 Task: Create a due date automation trigger when advanced on, 2 working days after a card is due add dates starting tomorrow at 11:00 AM.
Action: Mouse moved to (986, 328)
Screenshot: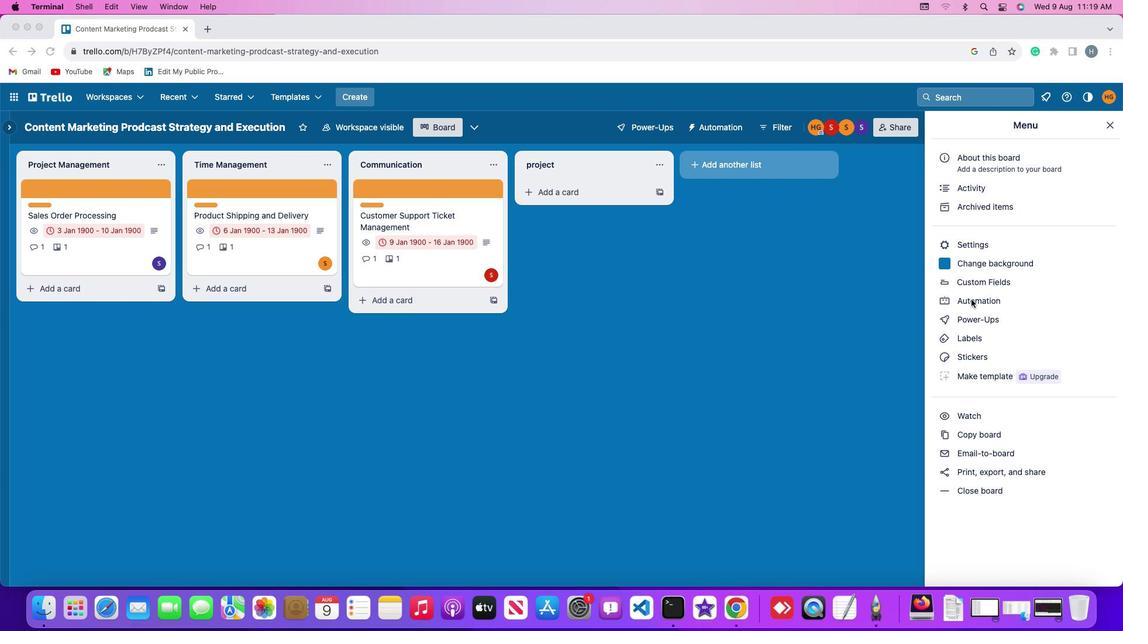 
Action: Mouse pressed left at (986, 328)
Screenshot: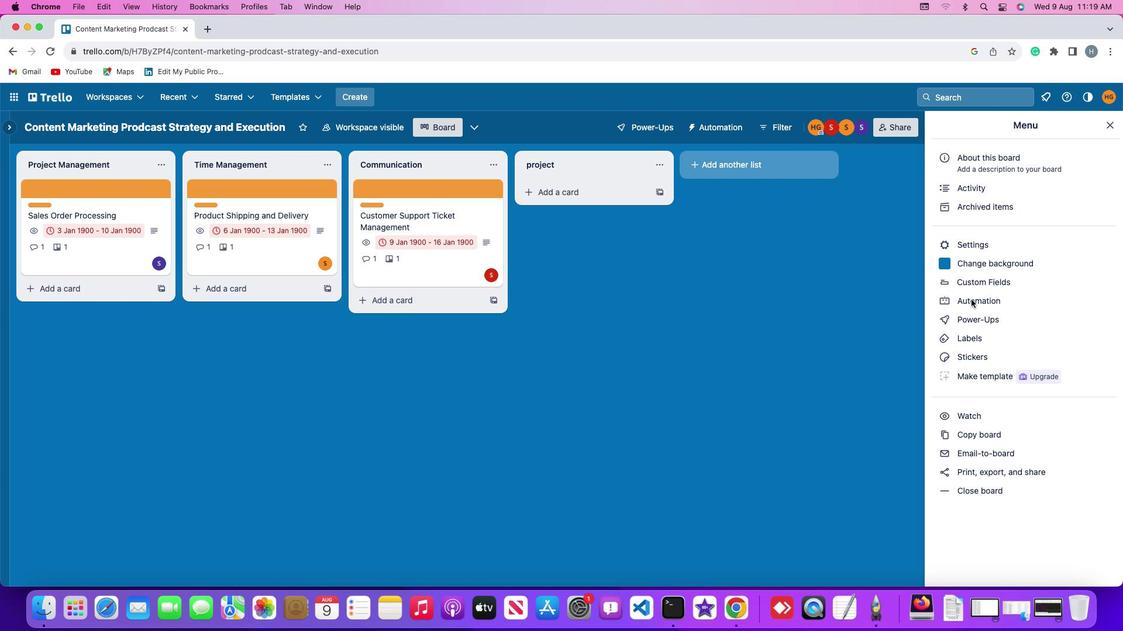
Action: Mouse moved to (986, 328)
Screenshot: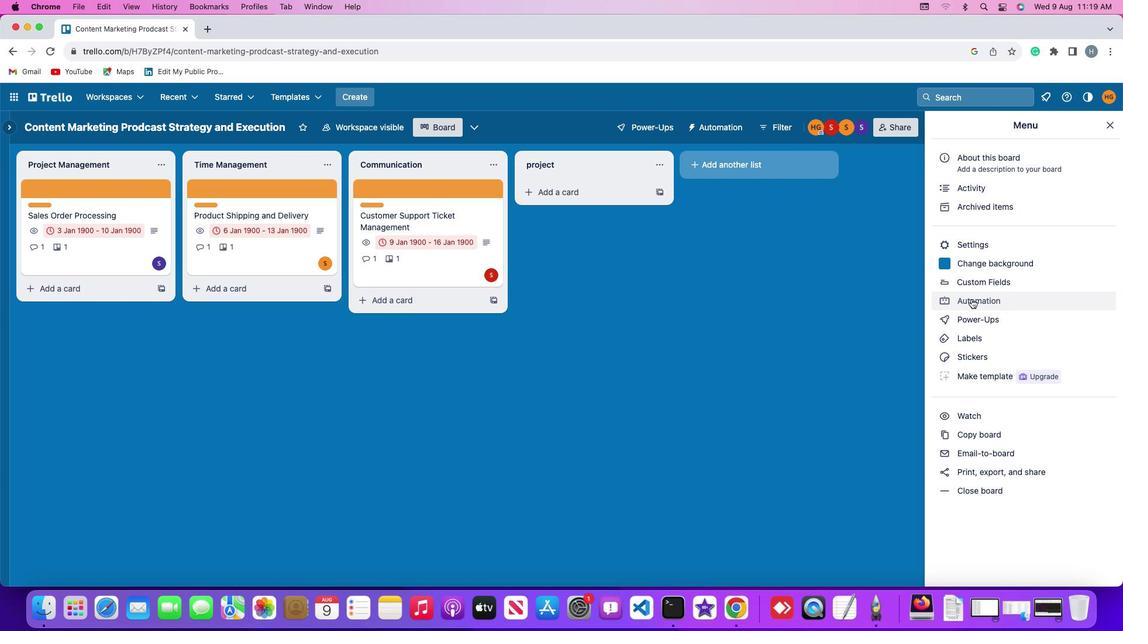 
Action: Mouse pressed left at (986, 328)
Screenshot: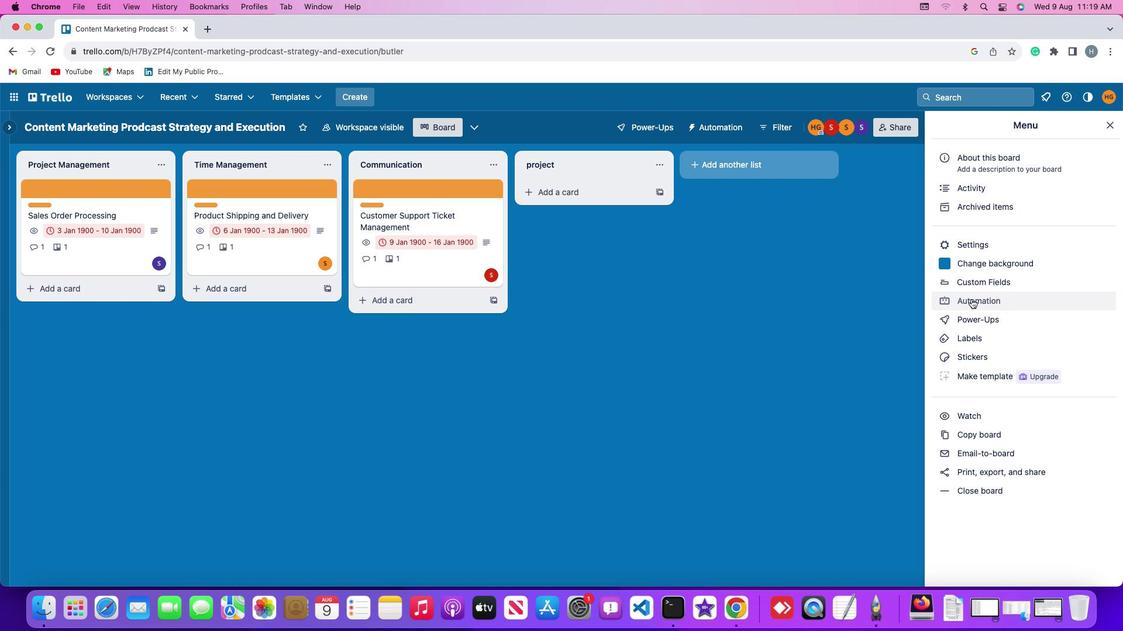 
Action: Mouse moved to (57, 308)
Screenshot: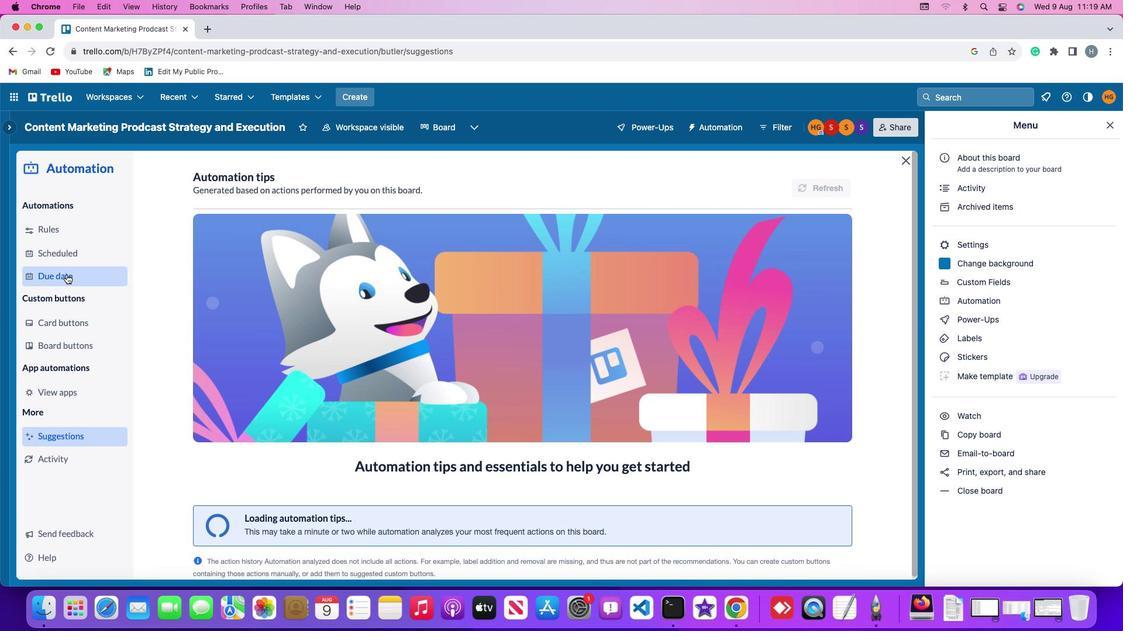 
Action: Mouse pressed left at (57, 308)
Screenshot: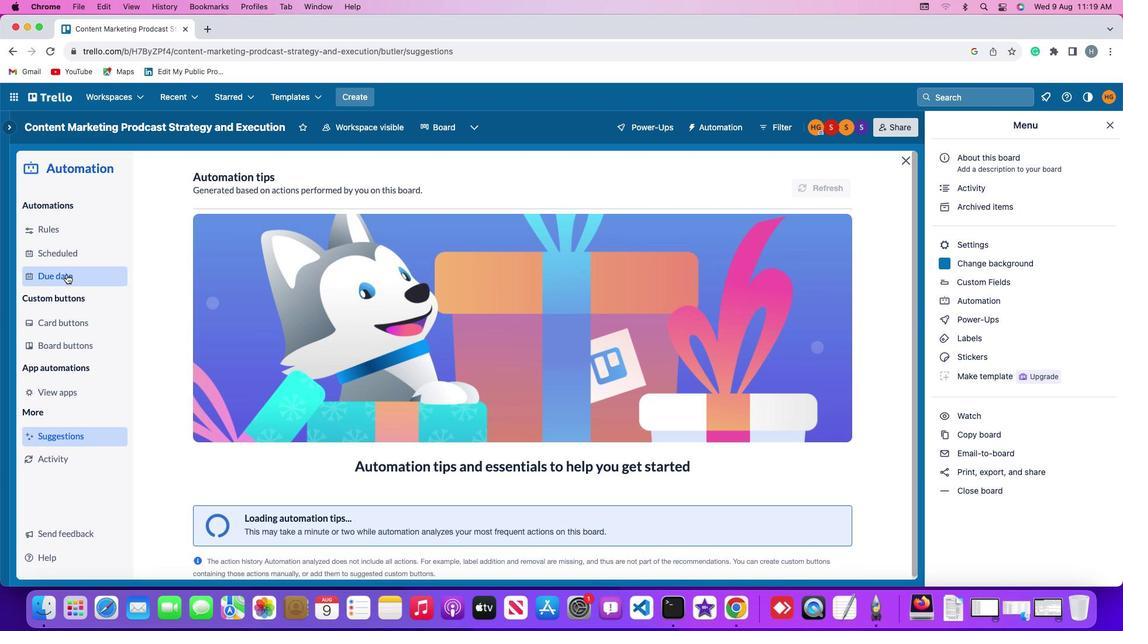 
Action: Mouse moved to (804, 226)
Screenshot: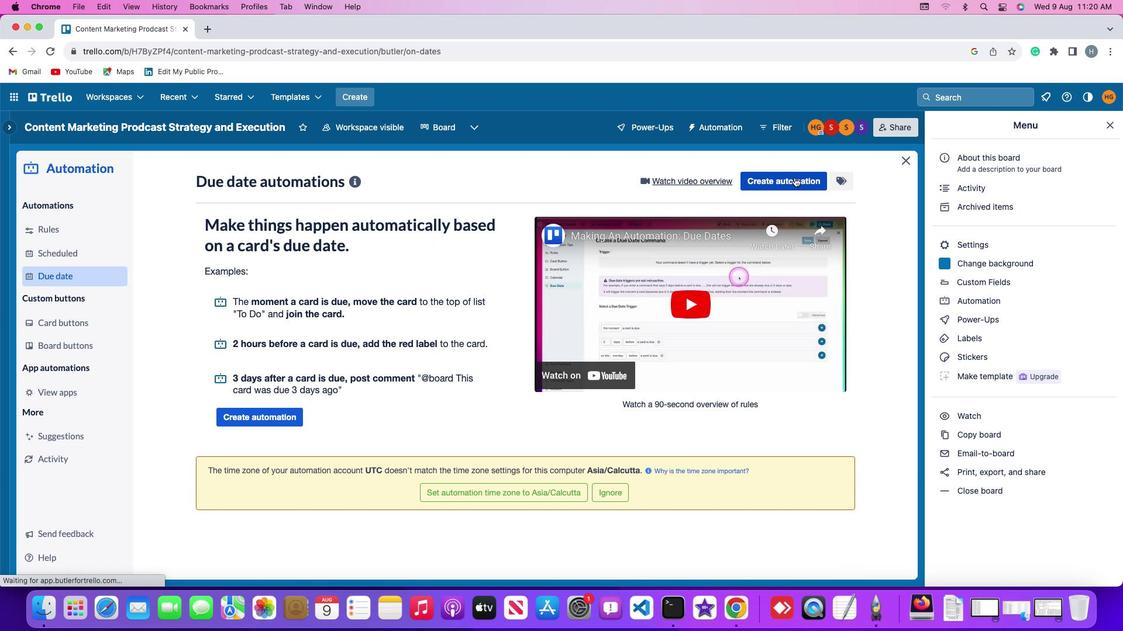 
Action: Mouse pressed left at (804, 226)
Screenshot: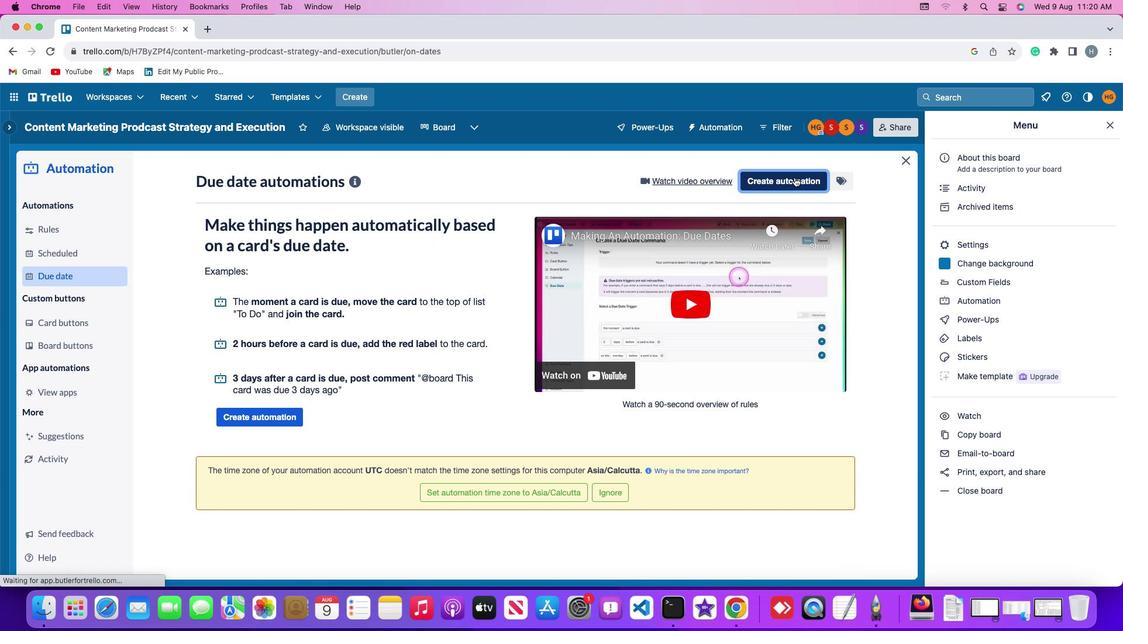 
Action: Mouse moved to (397, 324)
Screenshot: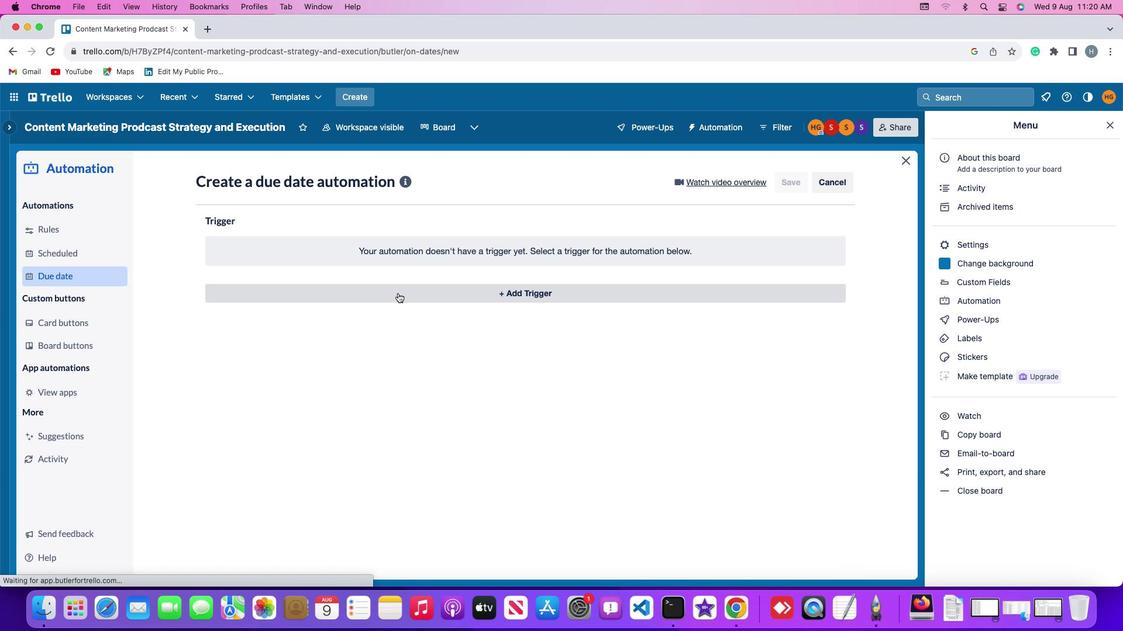 
Action: Mouse pressed left at (397, 324)
Screenshot: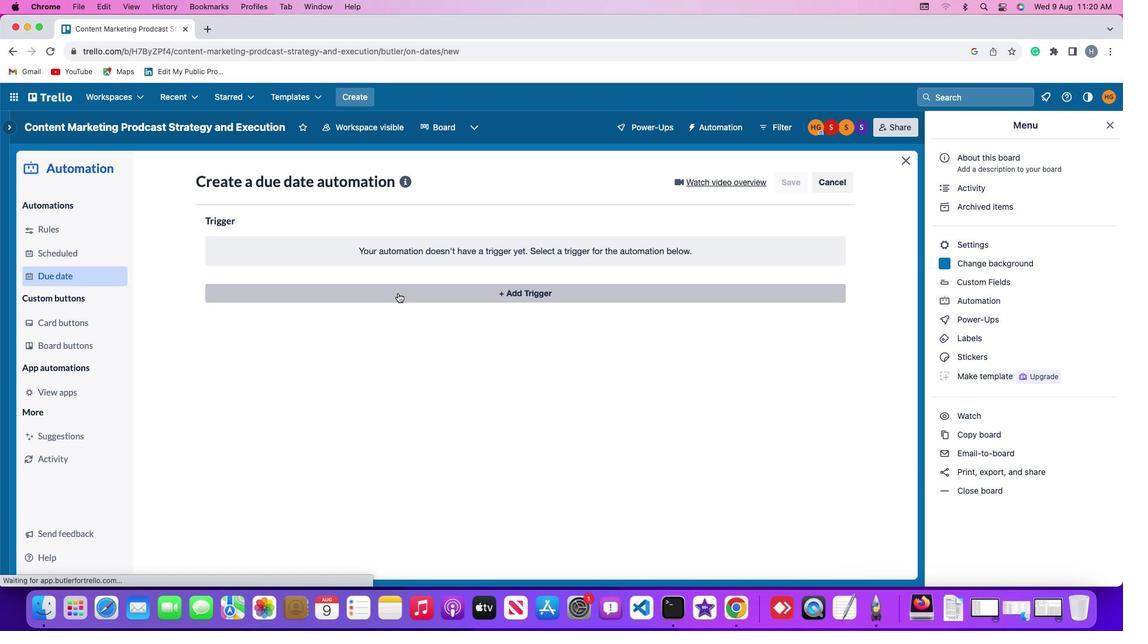 
Action: Mouse moved to (227, 474)
Screenshot: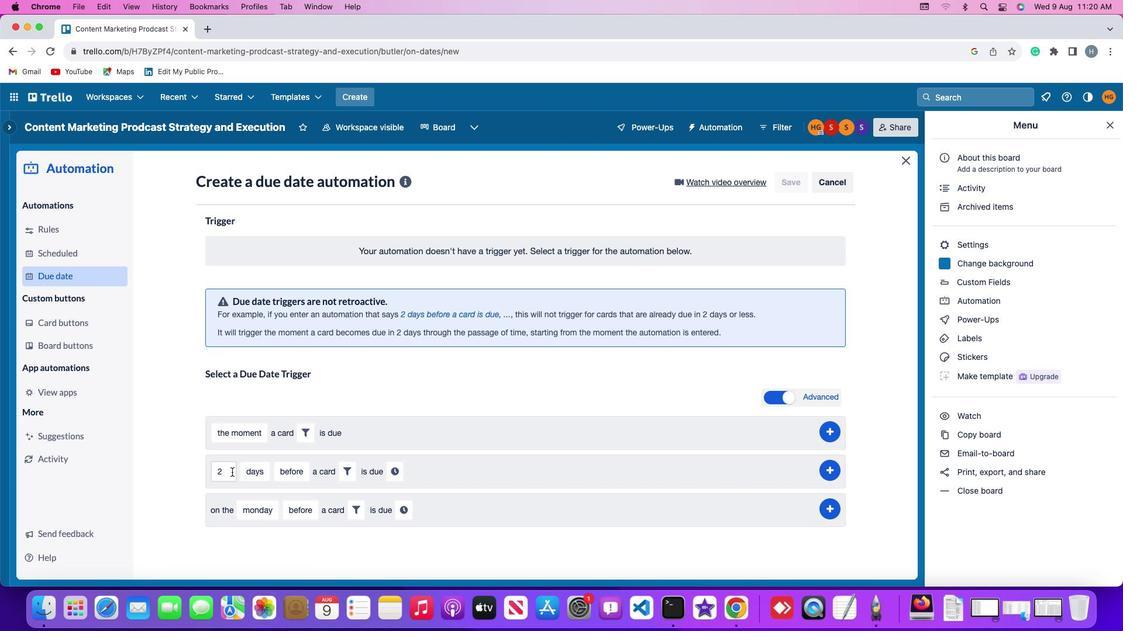 
Action: Mouse pressed left at (227, 474)
Screenshot: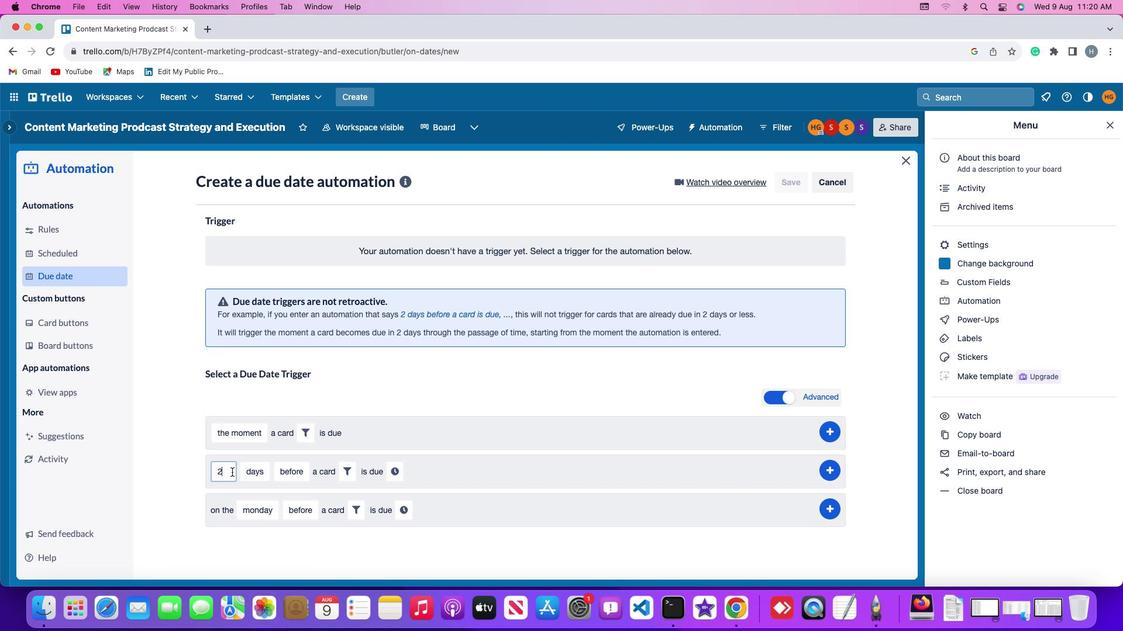 
Action: Key pressed Key.backspace
Screenshot: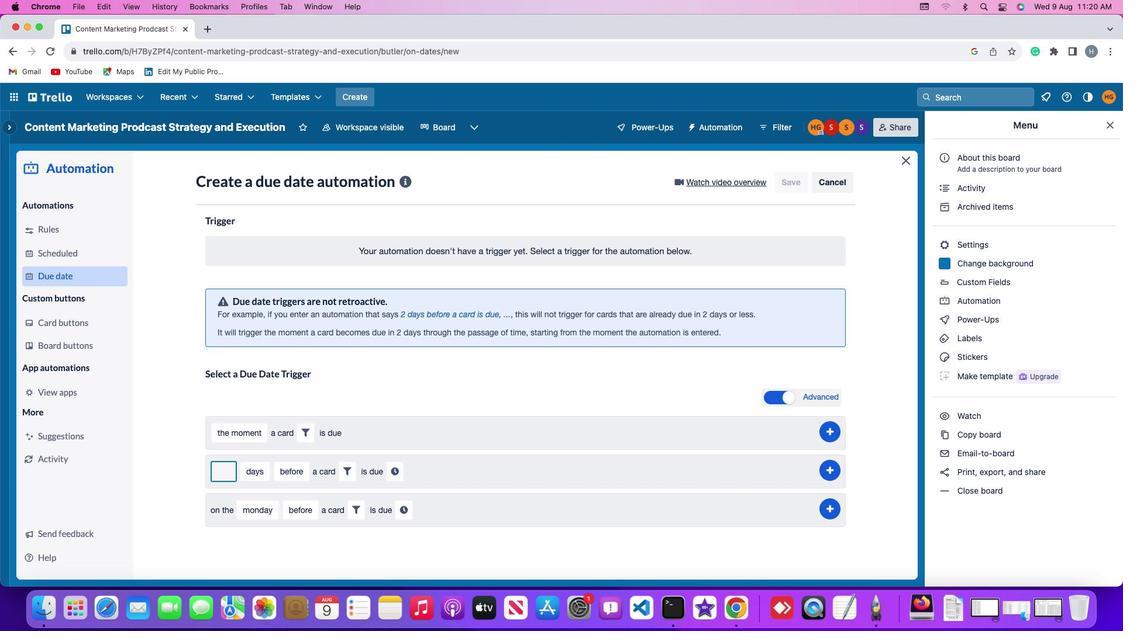 
Action: Mouse moved to (227, 473)
Screenshot: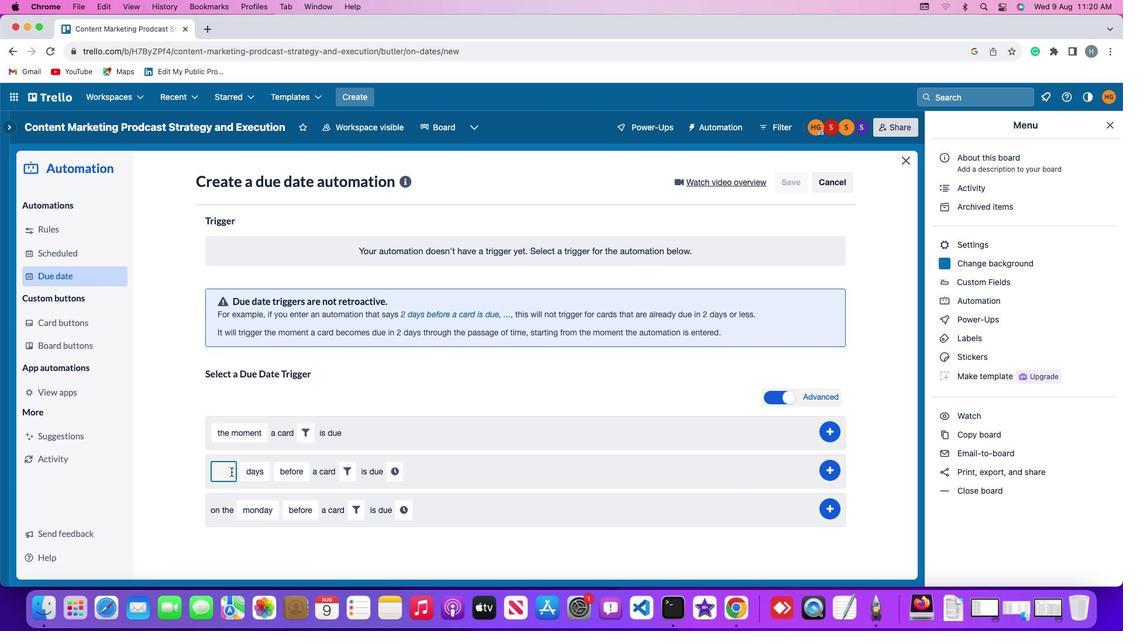 
Action: Key pressed '2'
Screenshot: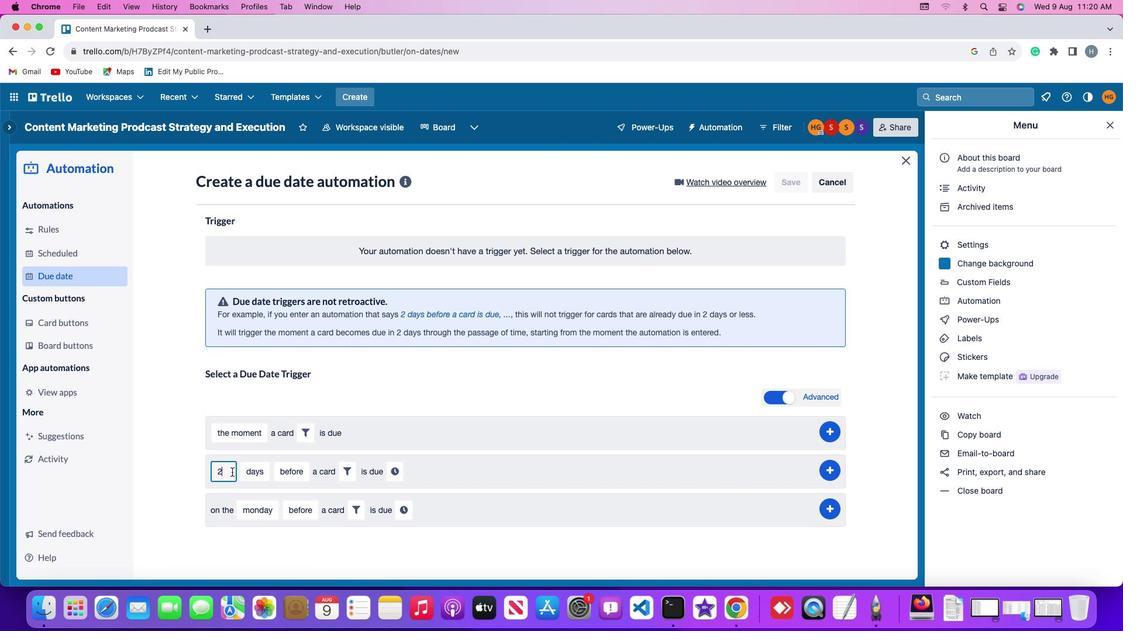 
Action: Mouse moved to (255, 473)
Screenshot: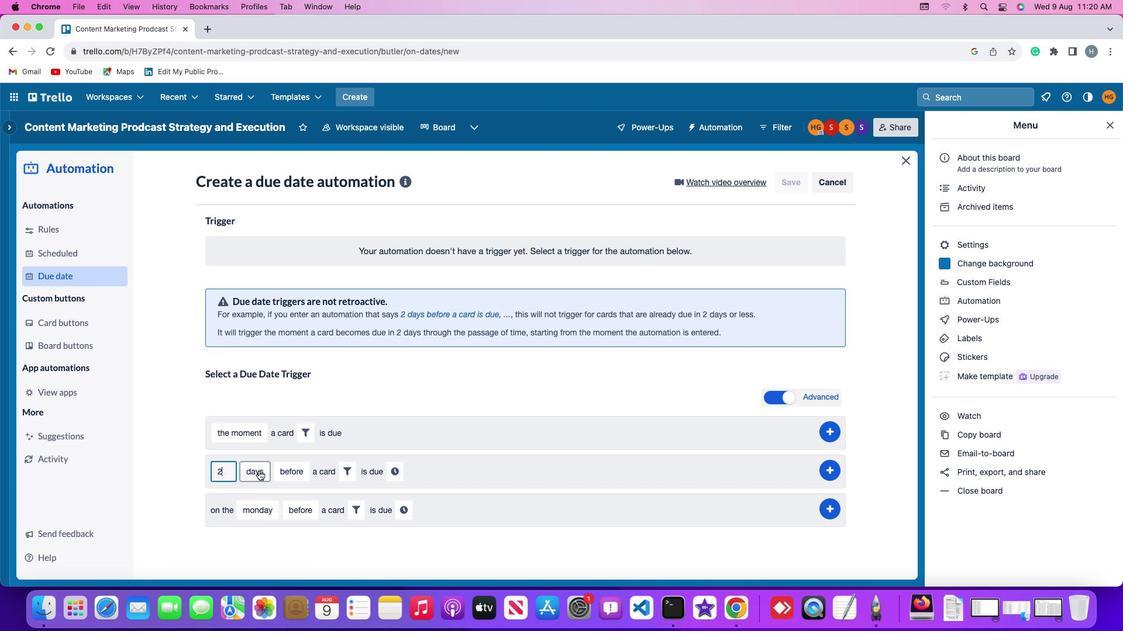 
Action: Mouse pressed left at (255, 473)
Screenshot: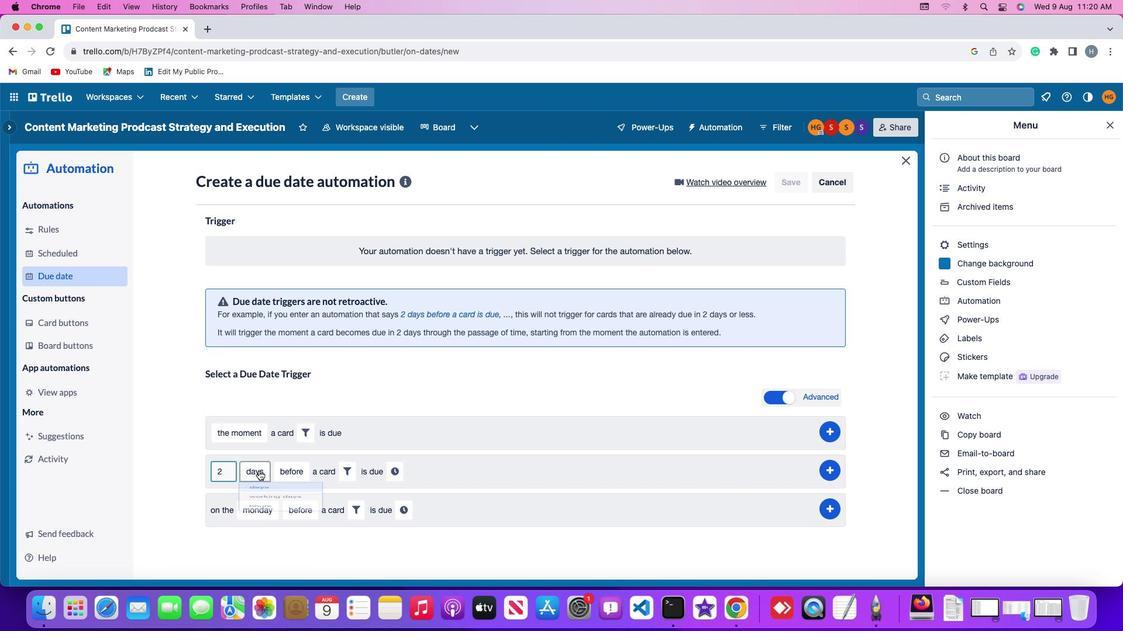 
Action: Mouse moved to (265, 511)
Screenshot: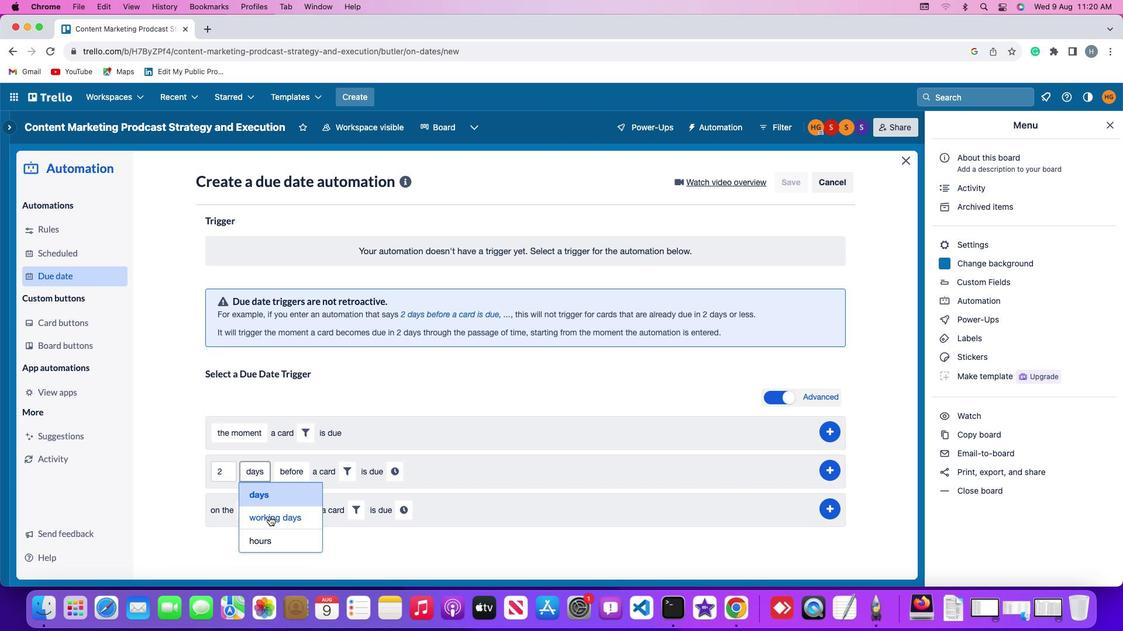 
Action: Mouse pressed left at (265, 511)
Screenshot: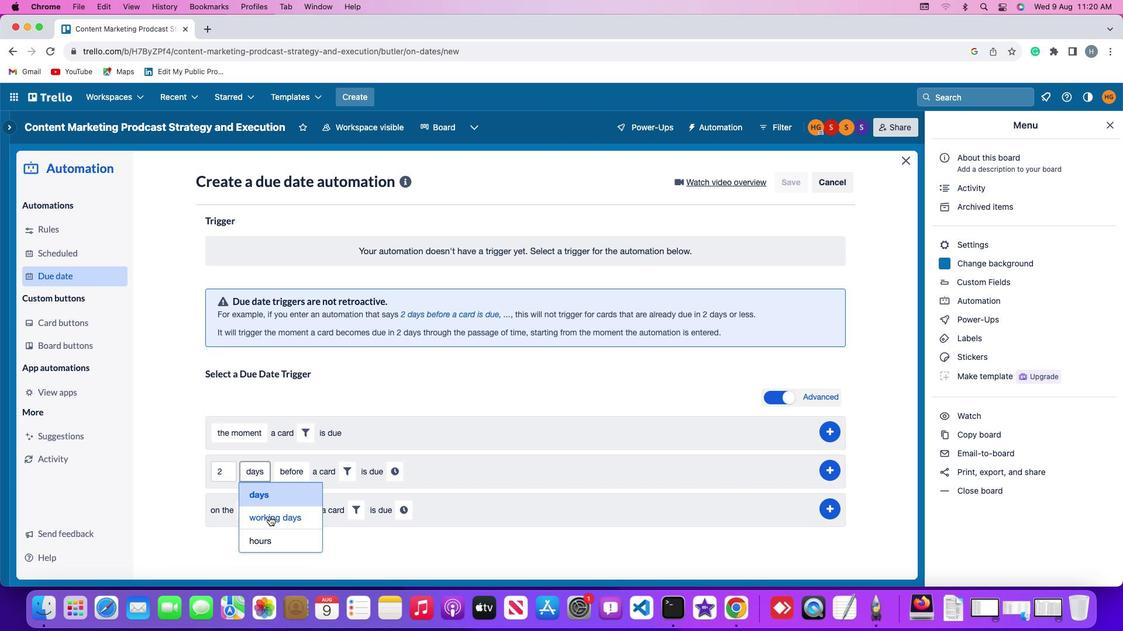 
Action: Mouse moved to (324, 474)
Screenshot: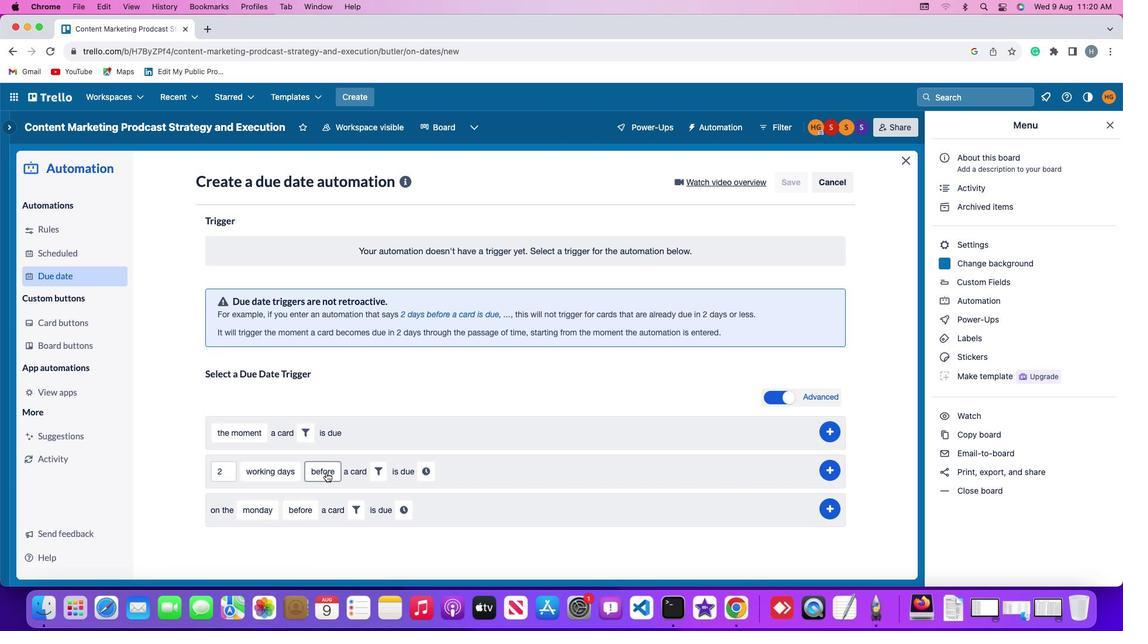 
Action: Mouse pressed left at (324, 474)
Screenshot: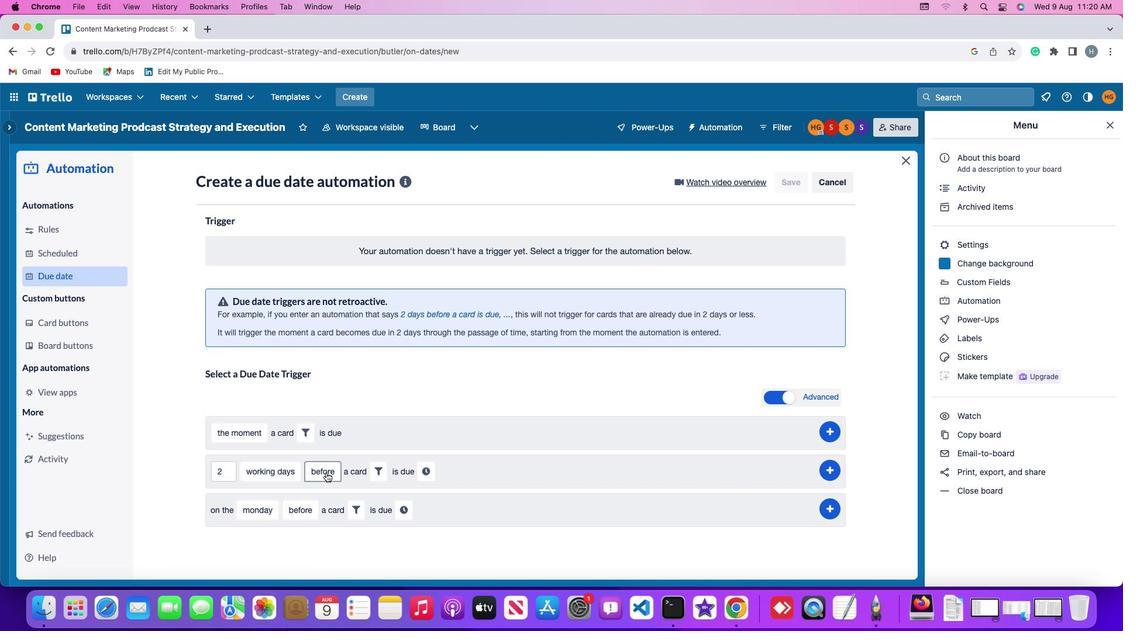 
Action: Mouse moved to (324, 515)
Screenshot: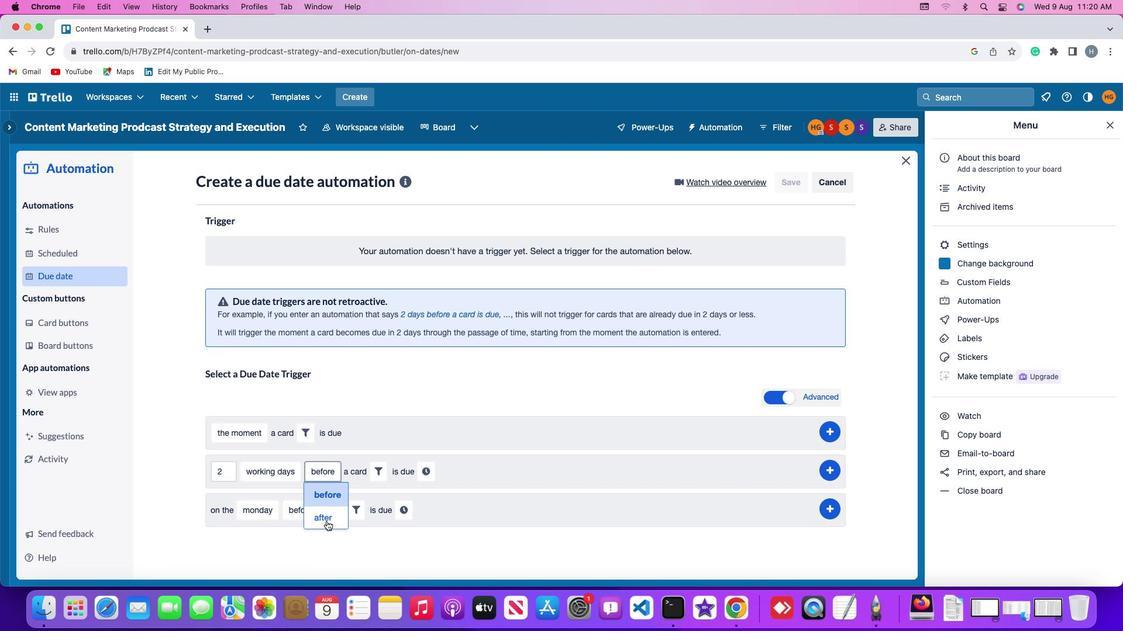 
Action: Mouse pressed left at (324, 515)
Screenshot: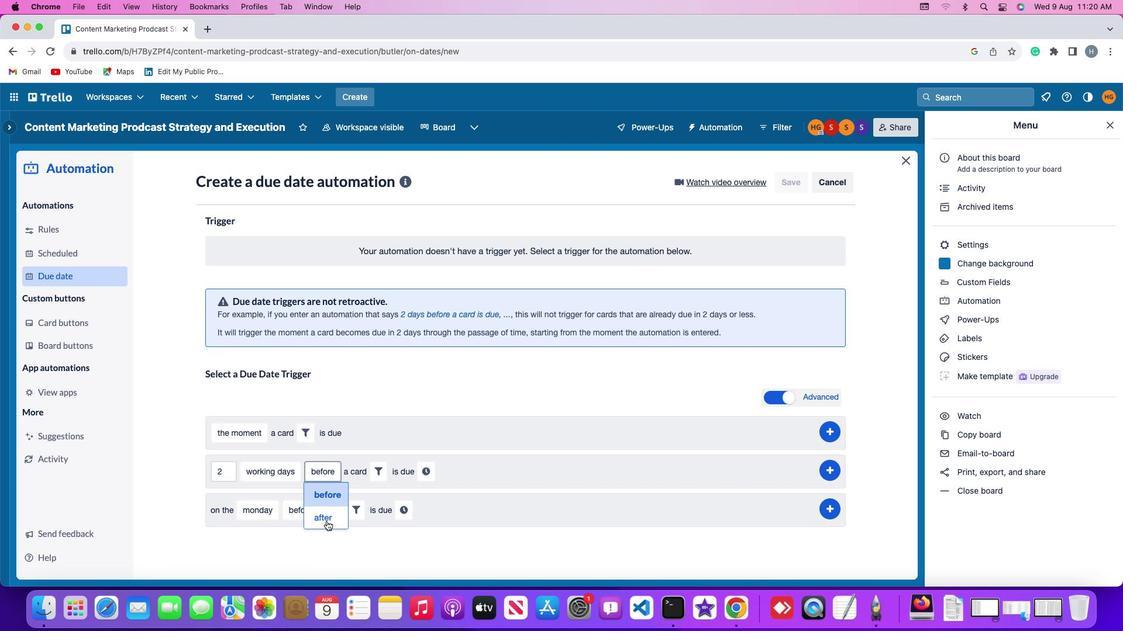 
Action: Mouse moved to (374, 473)
Screenshot: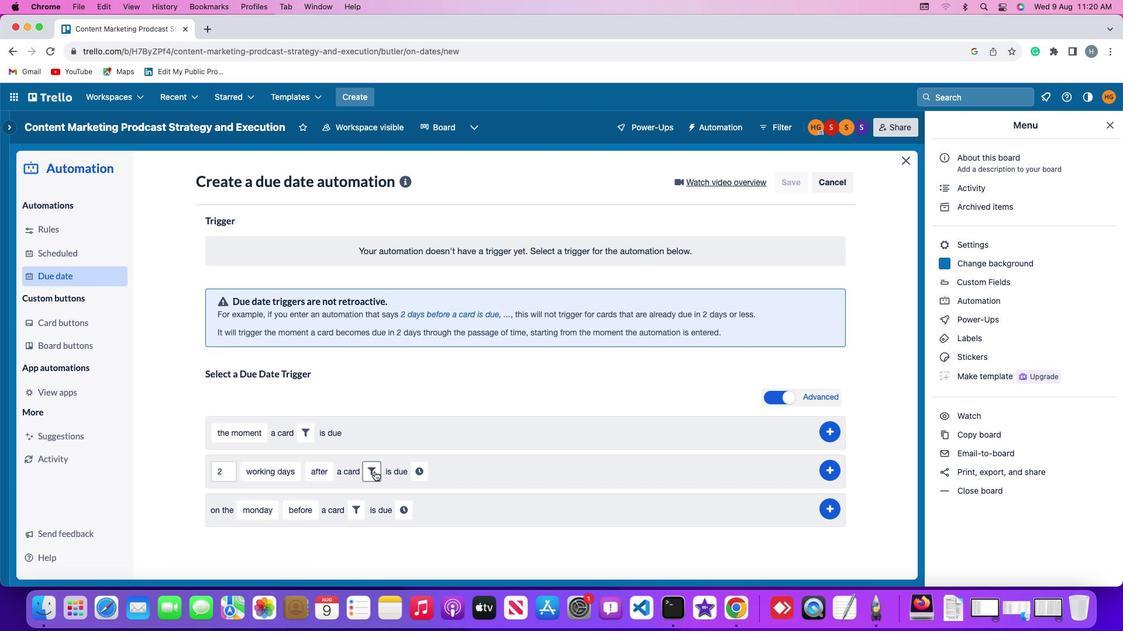 
Action: Mouse pressed left at (374, 473)
Screenshot: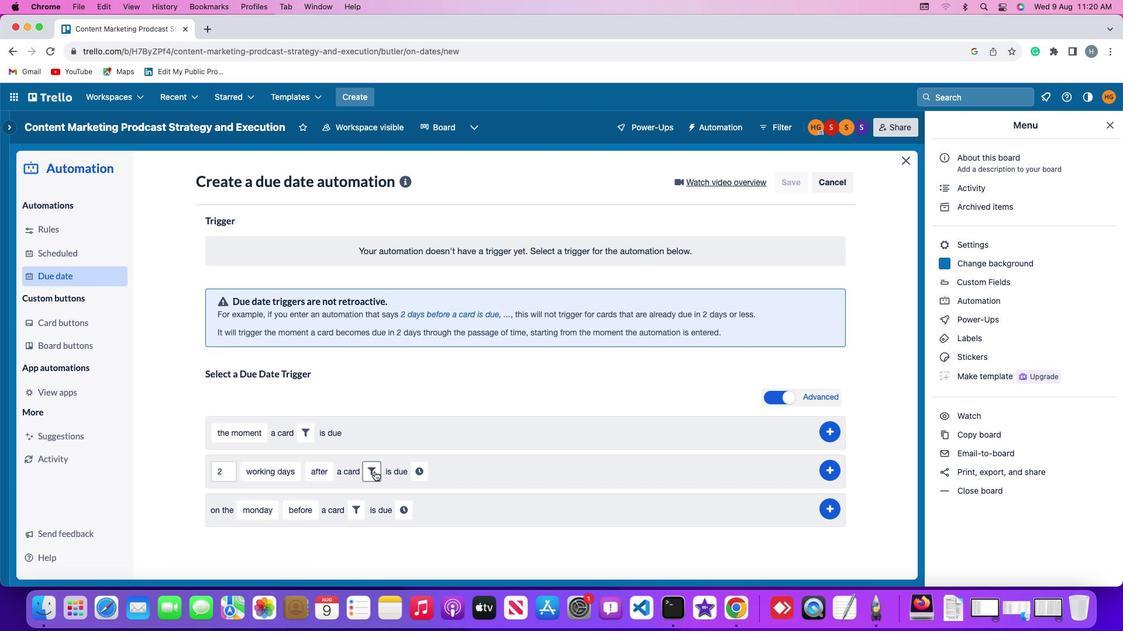 
Action: Mouse moved to (432, 505)
Screenshot: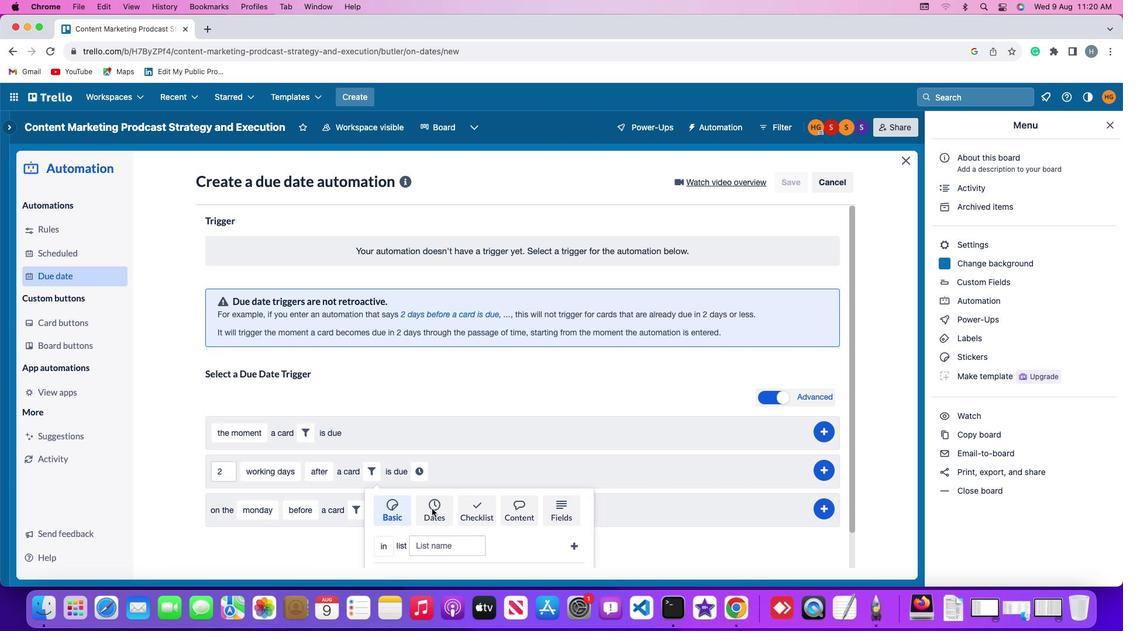 
Action: Mouse pressed left at (432, 505)
Screenshot: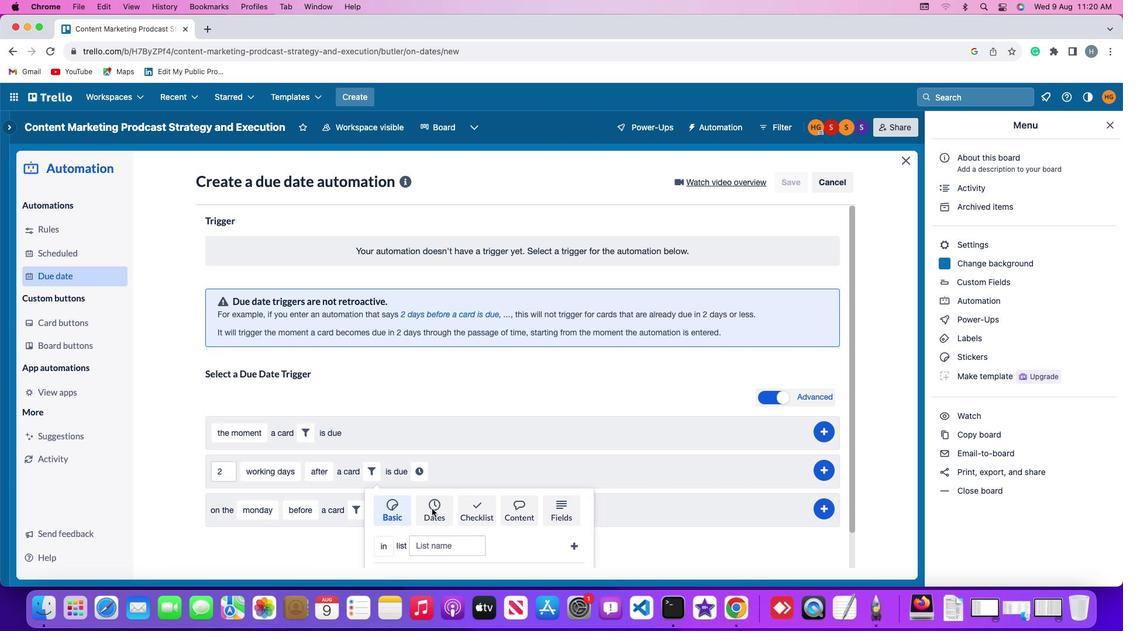
Action: Mouse moved to (342, 529)
Screenshot: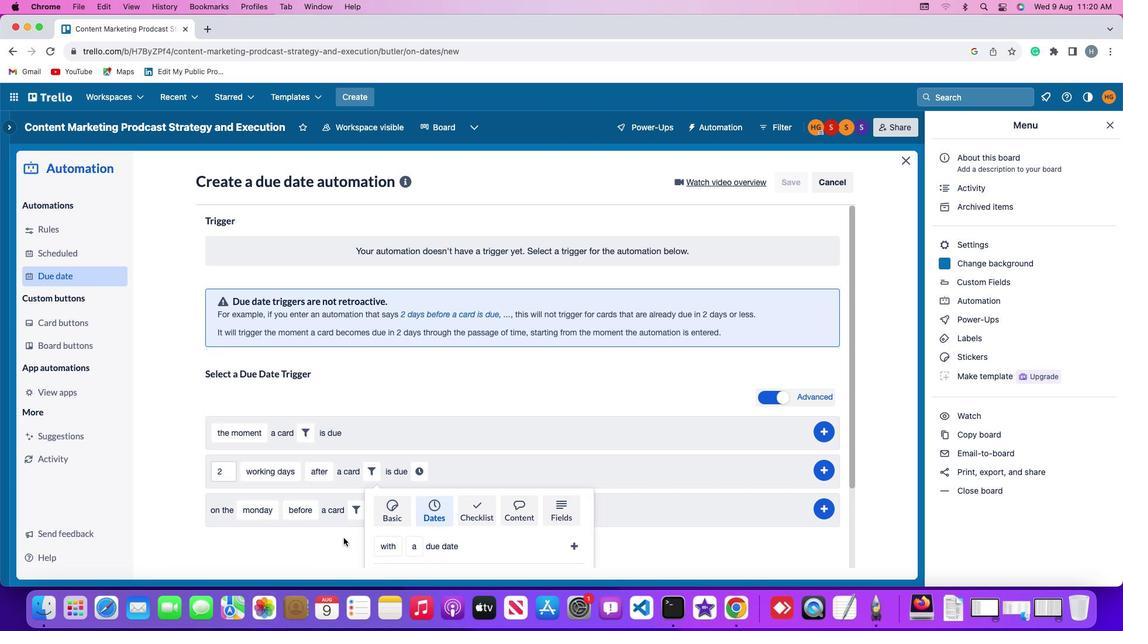 
Action: Mouse scrolled (342, 529) with delta (-9, 76)
Screenshot: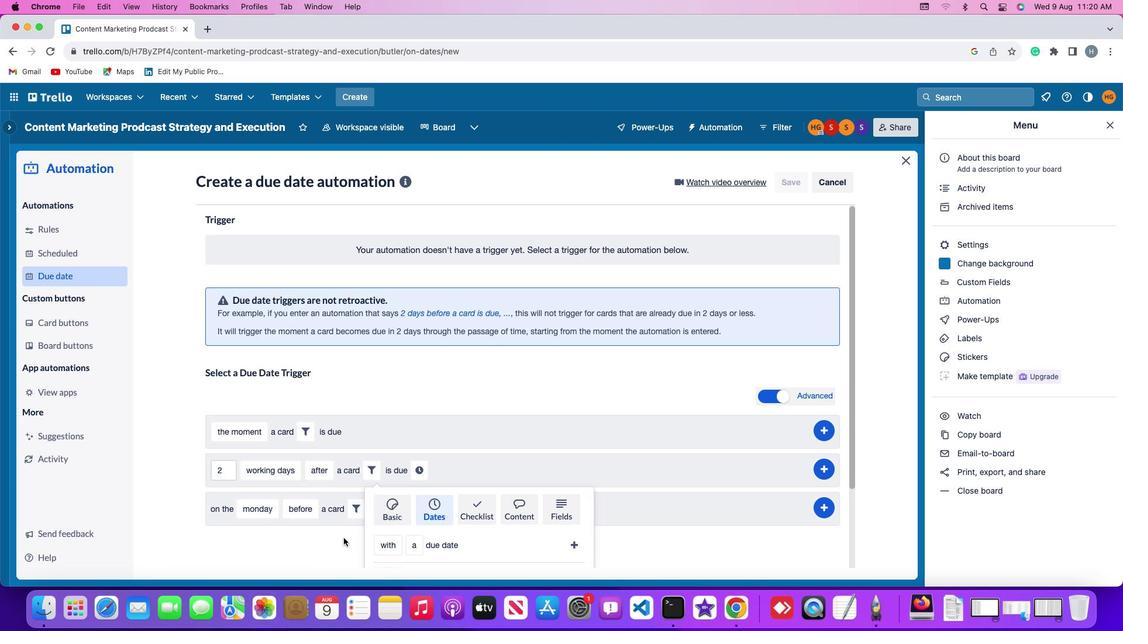 
Action: Mouse scrolled (342, 529) with delta (-9, 76)
Screenshot: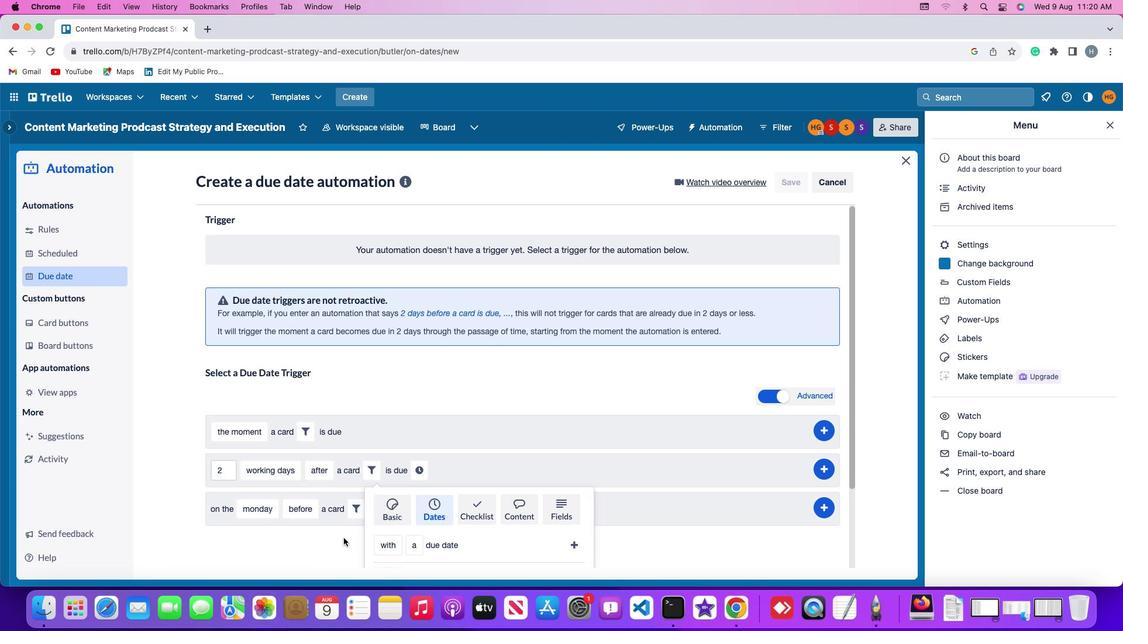 
Action: Mouse scrolled (342, 529) with delta (-9, 75)
Screenshot: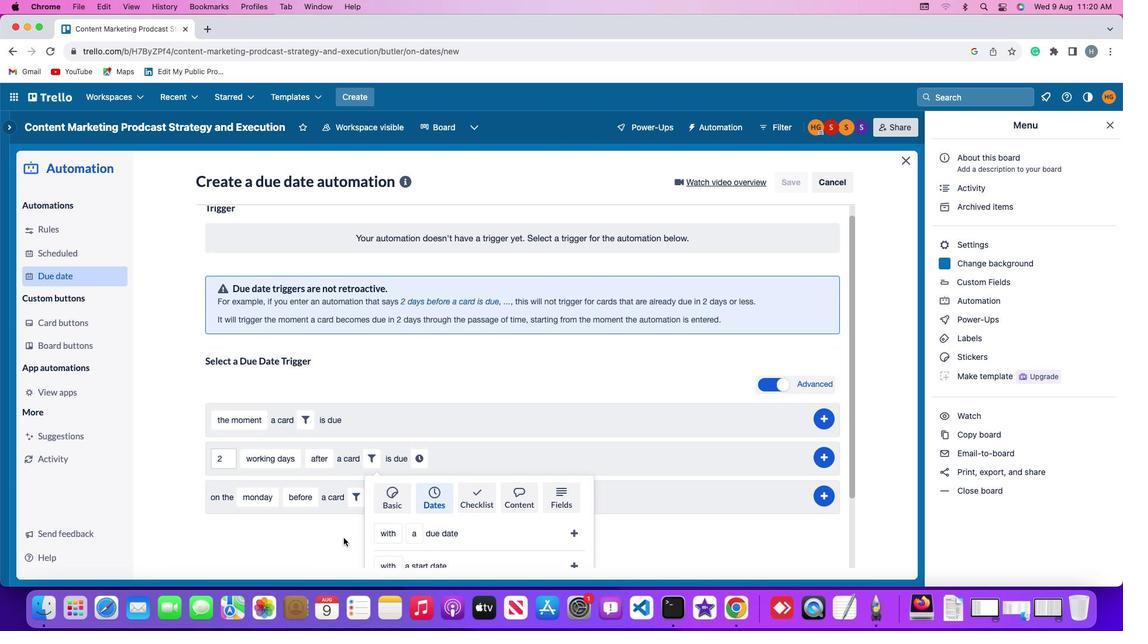 
Action: Mouse scrolled (342, 529) with delta (-9, 74)
Screenshot: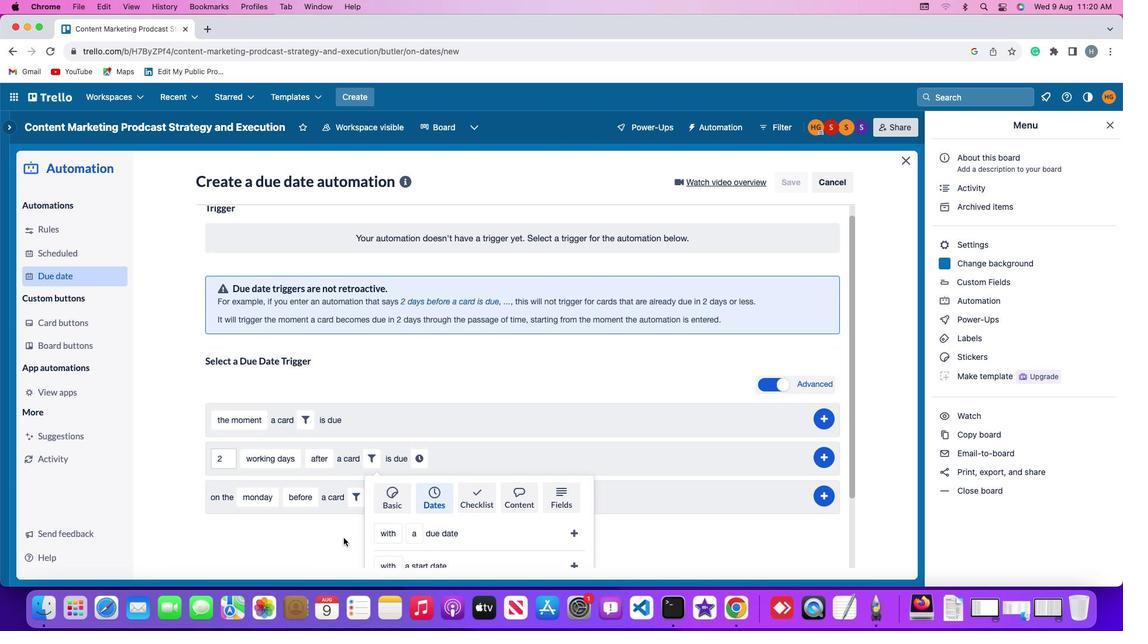 
Action: Mouse scrolled (342, 529) with delta (-9, 73)
Screenshot: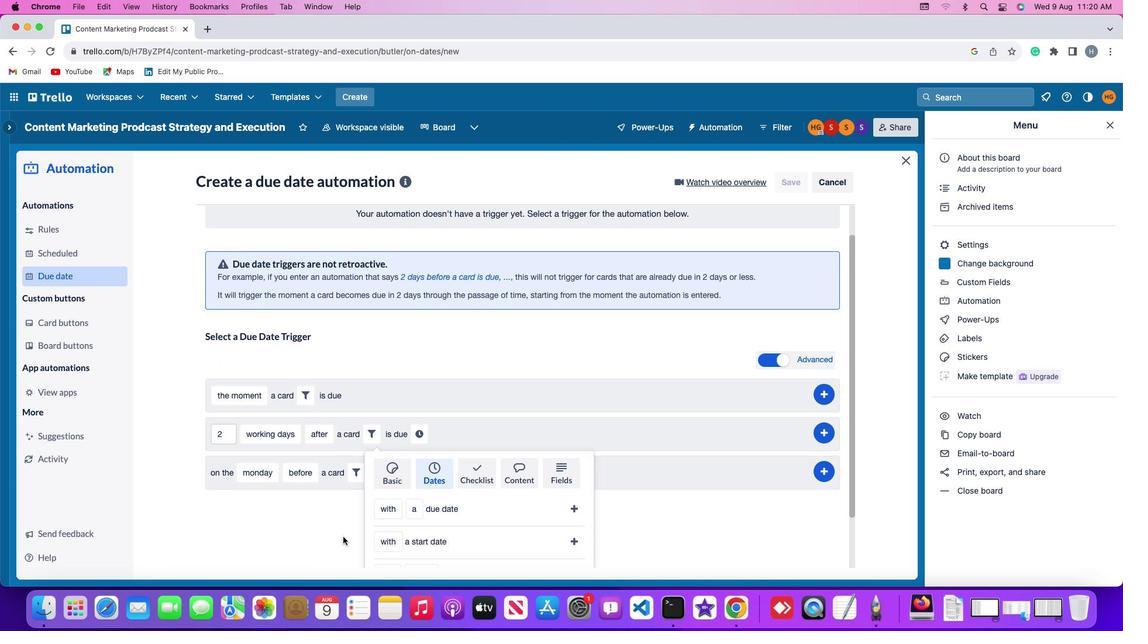 
Action: Mouse scrolled (342, 529) with delta (-9, 73)
Screenshot: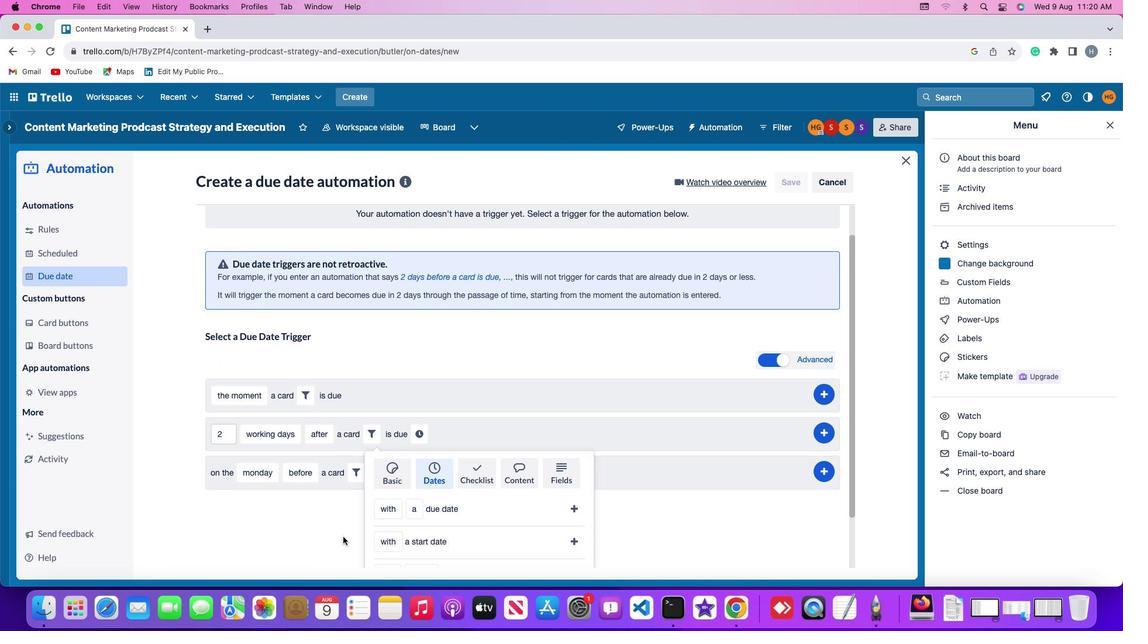 
Action: Mouse scrolled (342, 529) with delta (-9, 73)
Screenshot: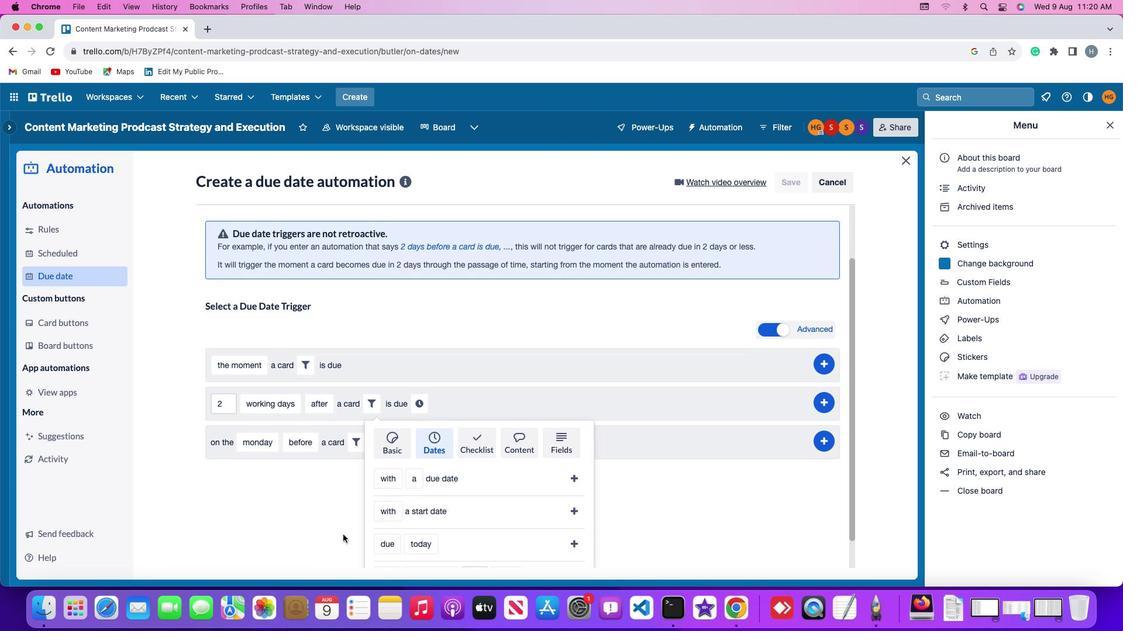 
Action: Mouse moved to (378, 510)
Screenshot: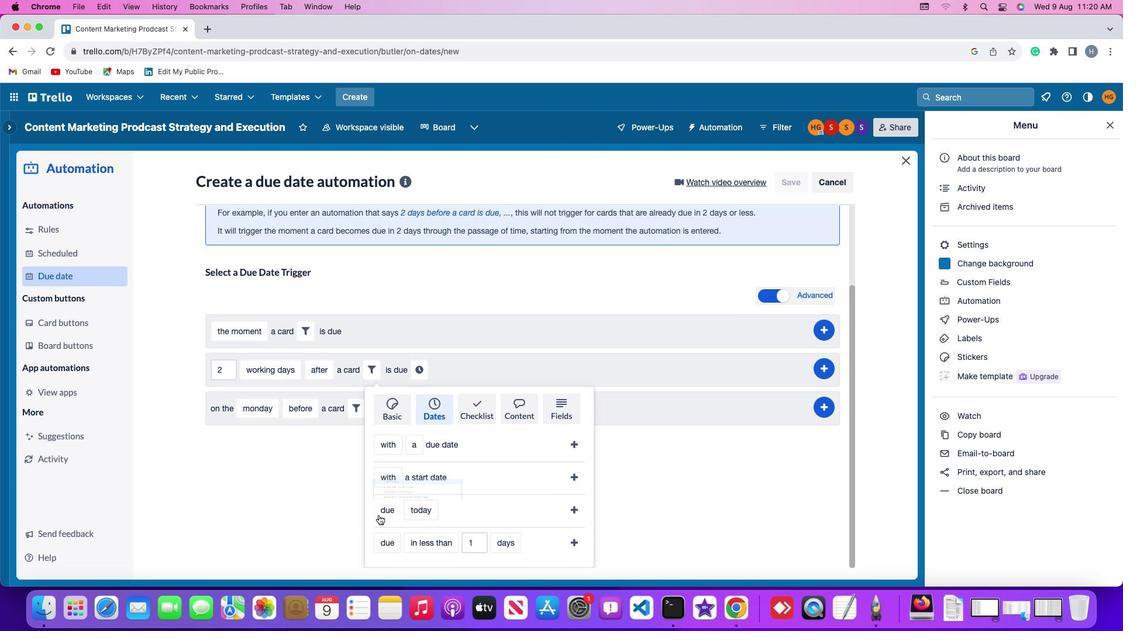 
Action: Mouse pressed left at (378, 510)
Screenshot: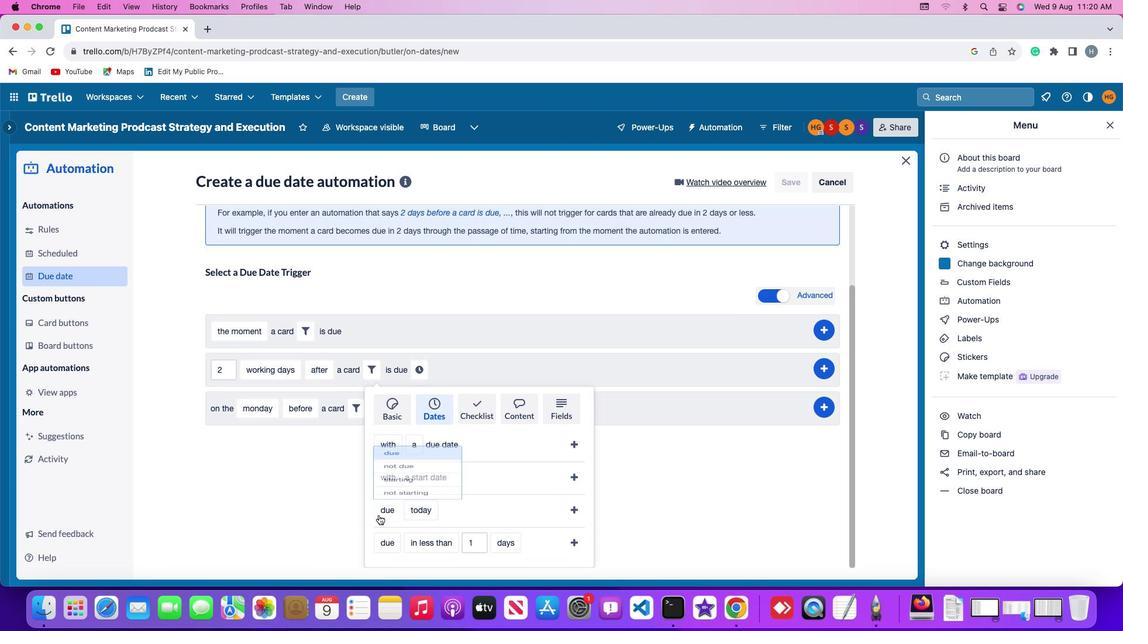 
Action: Mouse moved to (409, 469)
Screenshot: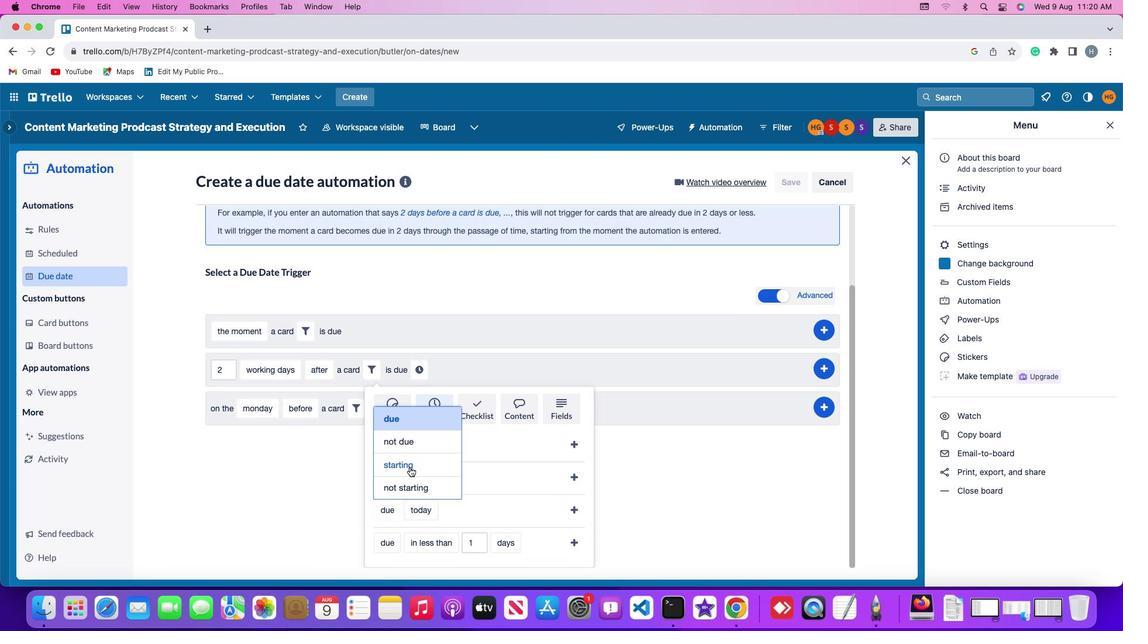 
Action: Mouse pressed left at (409, 469)
Screenshot: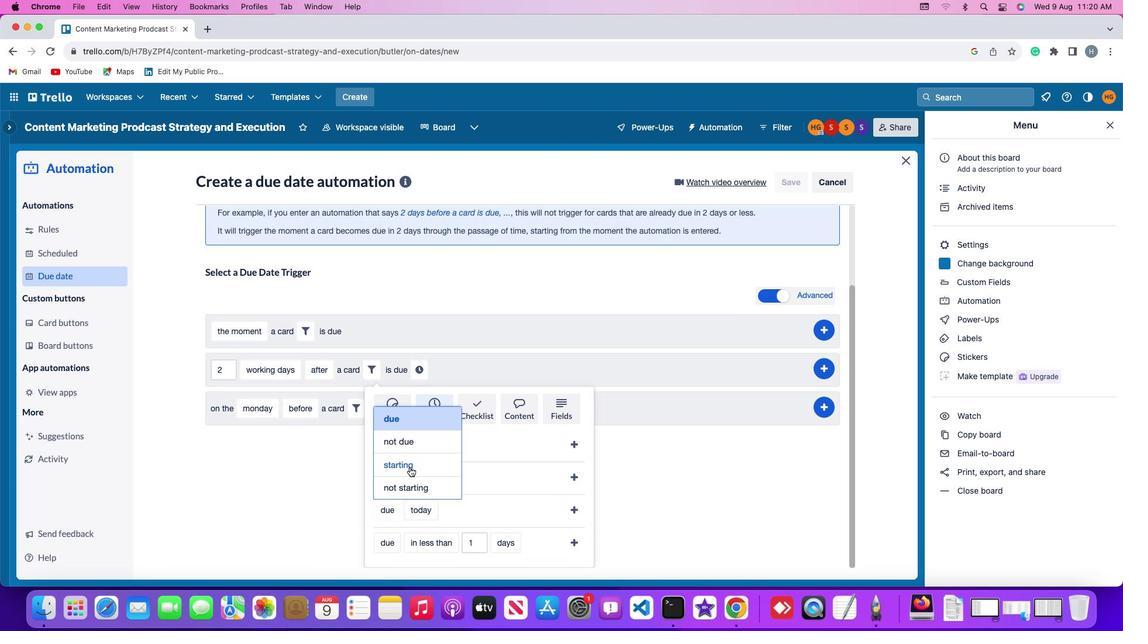 
Action: Mouse moved to (425, 504)
Screenshot: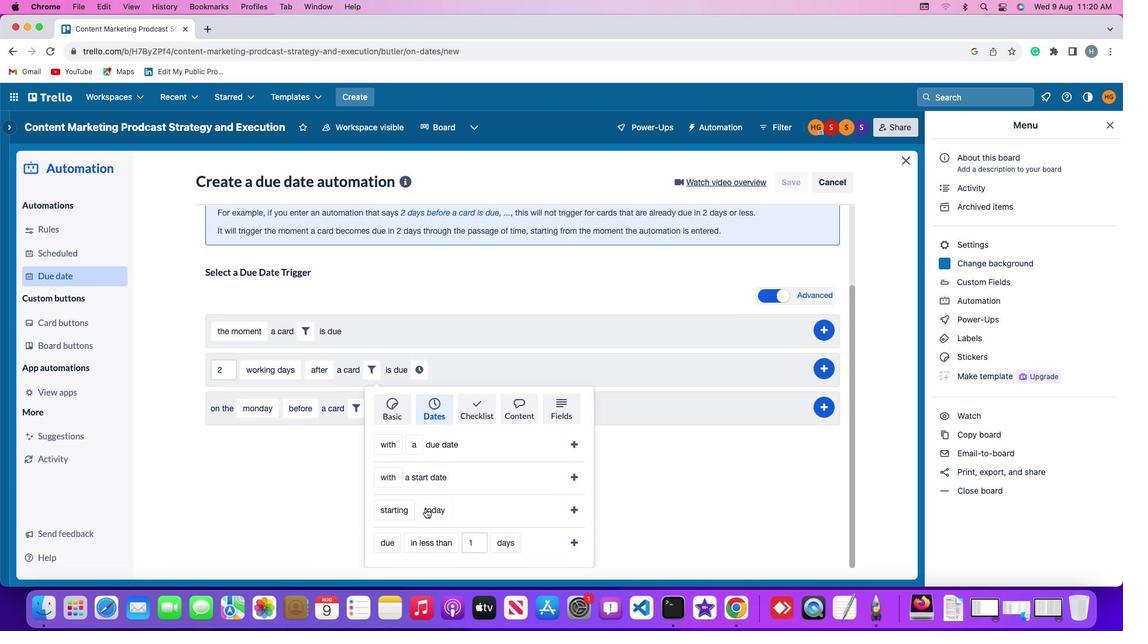 
Action: Mouse pressed left at (425, 504)
Screenshot: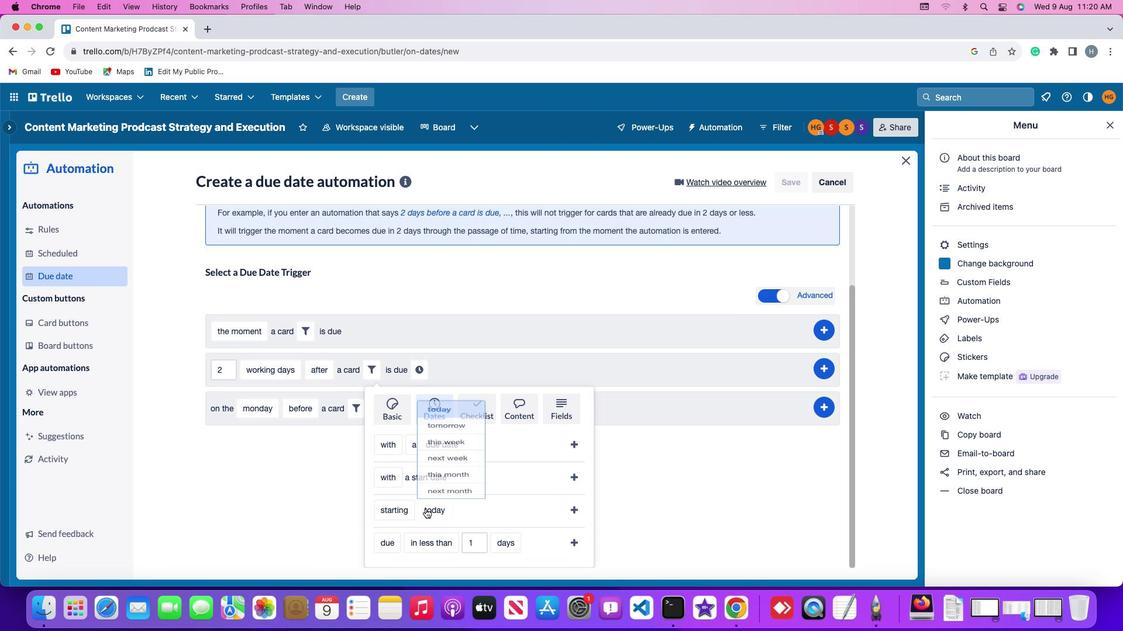 
Action: Mouse moved to (452, 406)
Screenshot: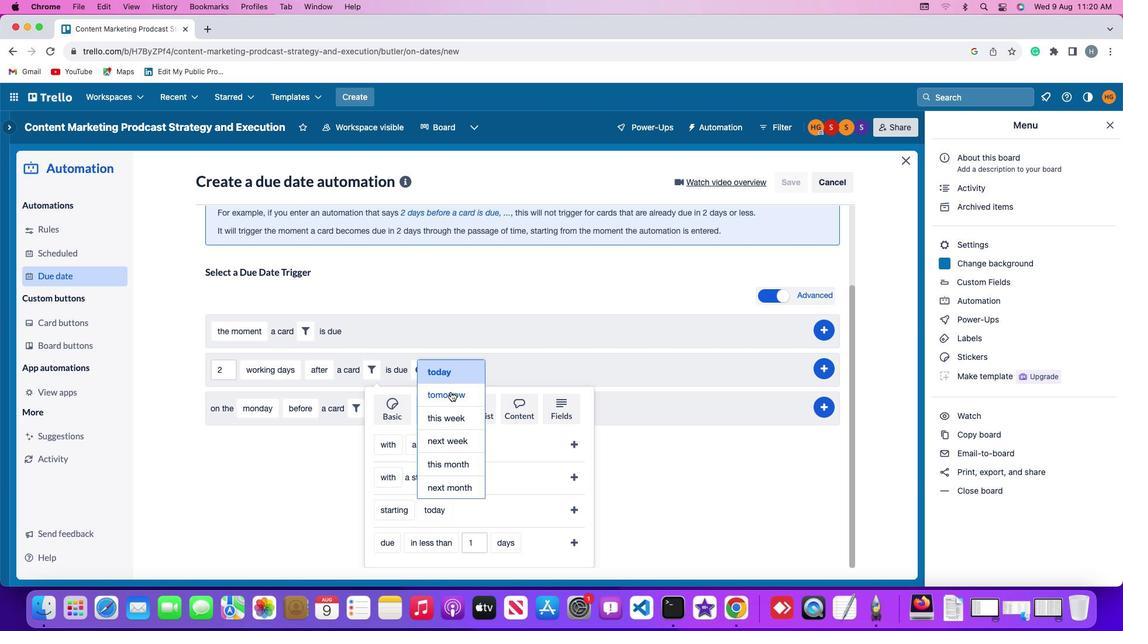 
Action: Mouse pressed left at (452, 406)
Screenshot: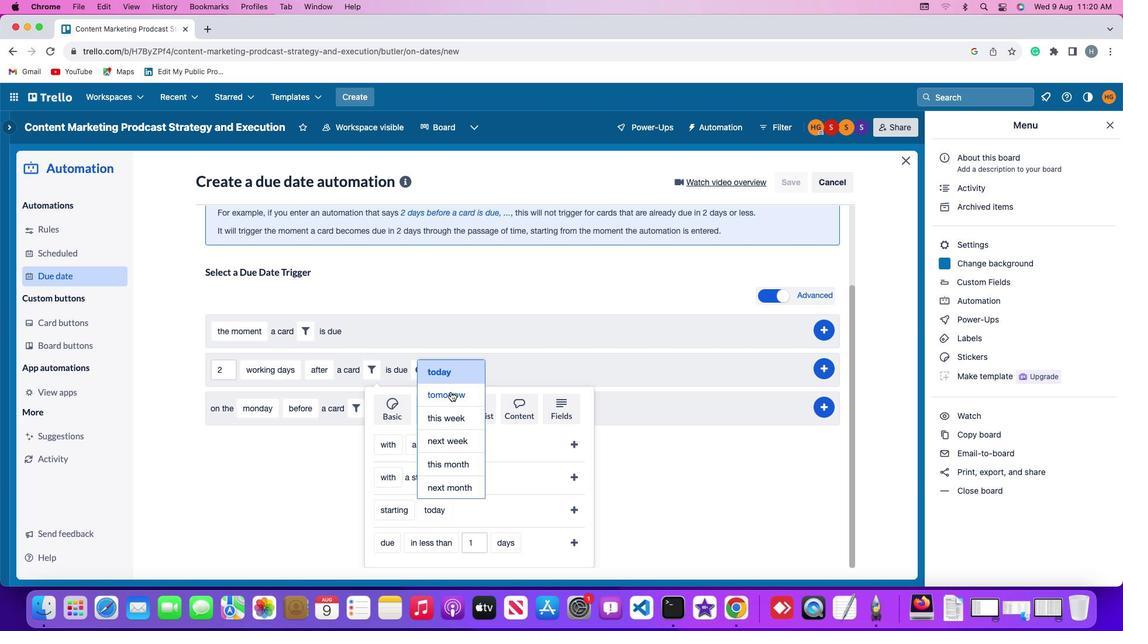 
Action: Mouse moved to (579, 504)
Screenshot: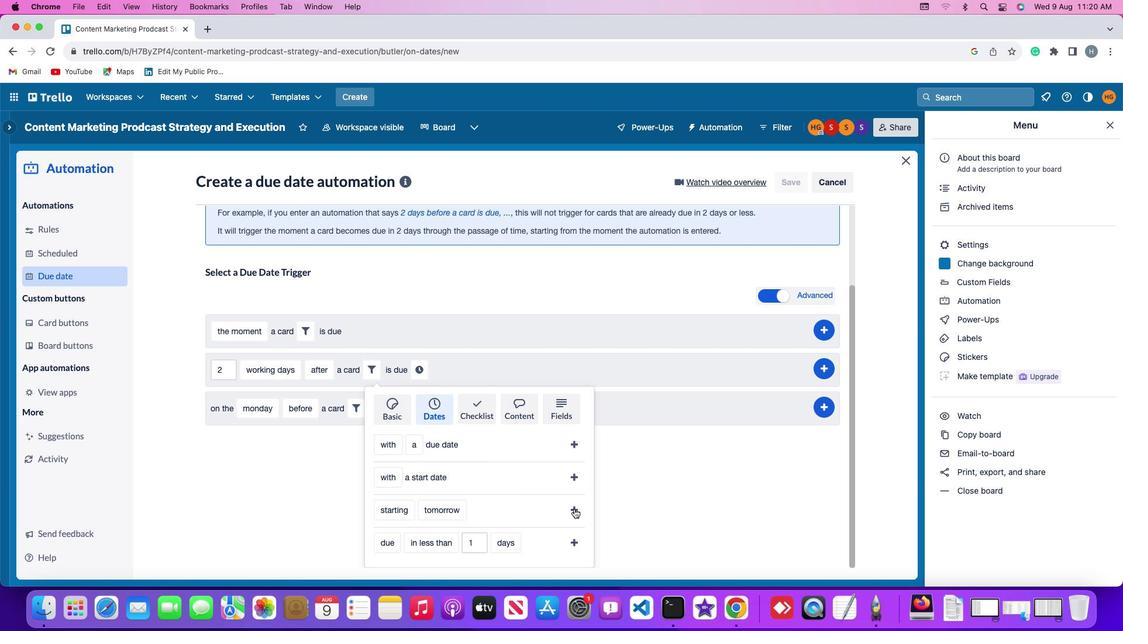 
Action: Mouse pressed left at (579, 504)
Screenshot: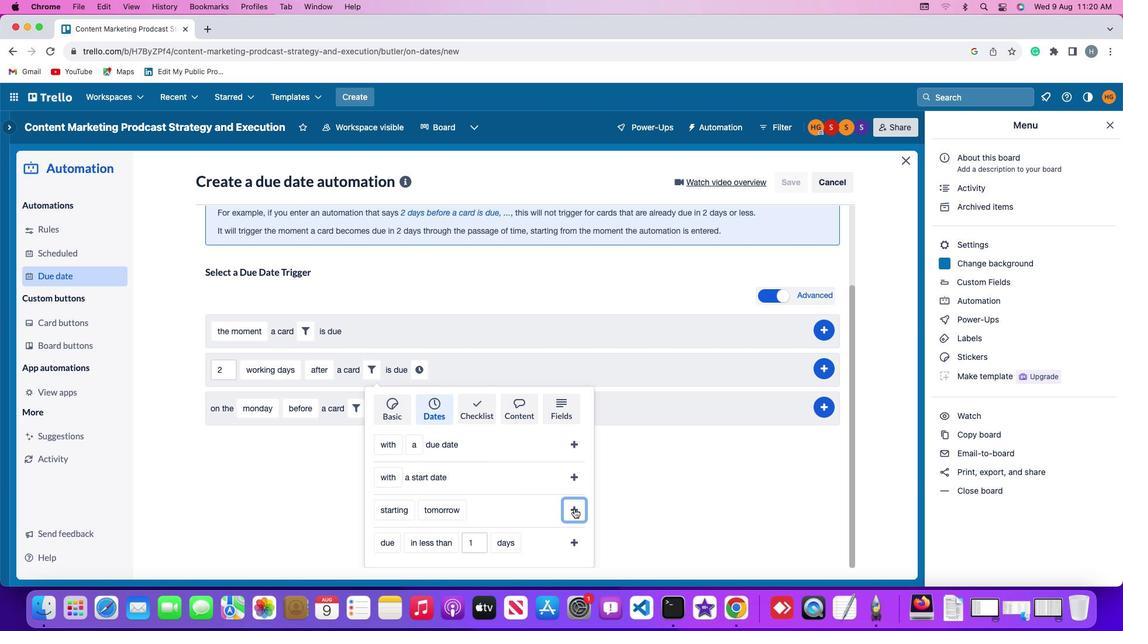 
Action: Mouse moved to (516, 470)
Screenshot: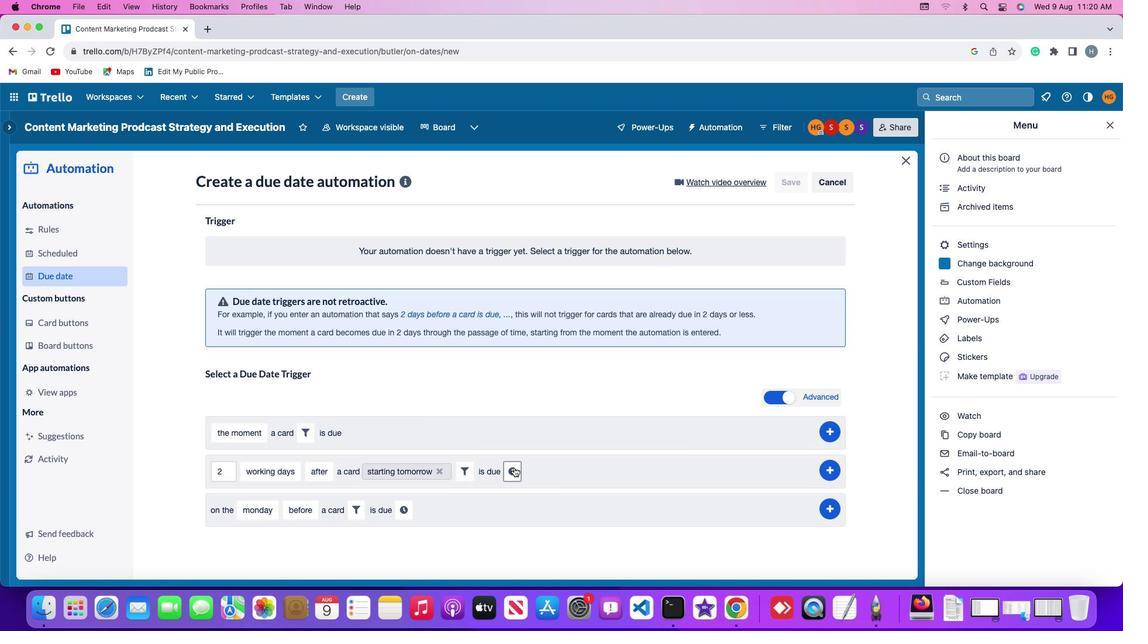 
Action: Mouse pressed left at (516, 470)
Screenshot: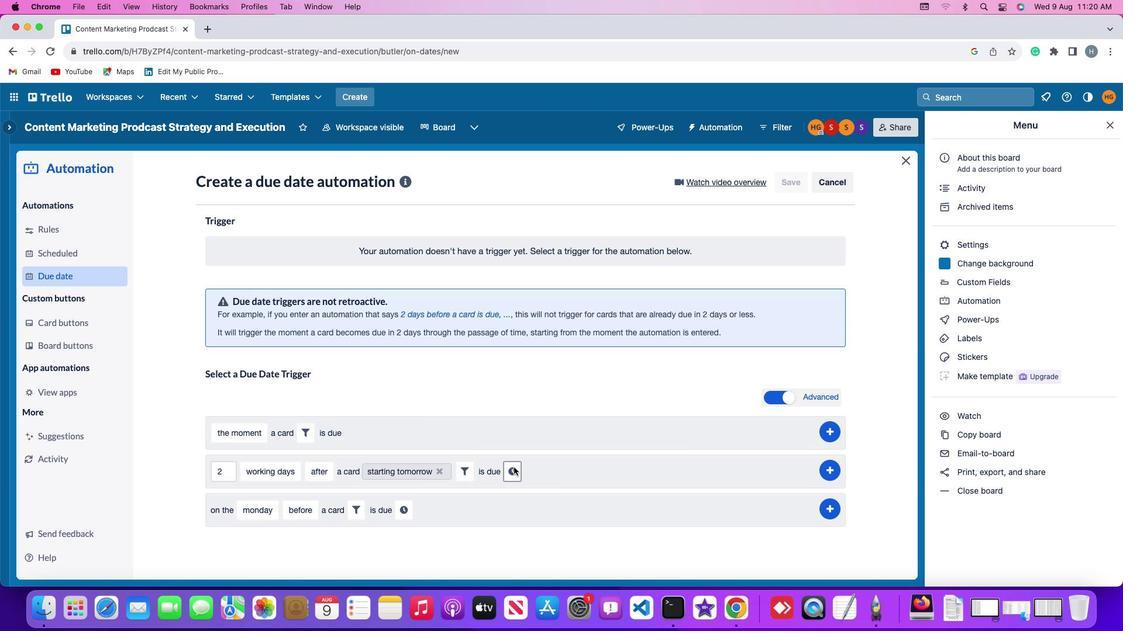 
Action: Mouse moved to (542, 474)
Screenshot: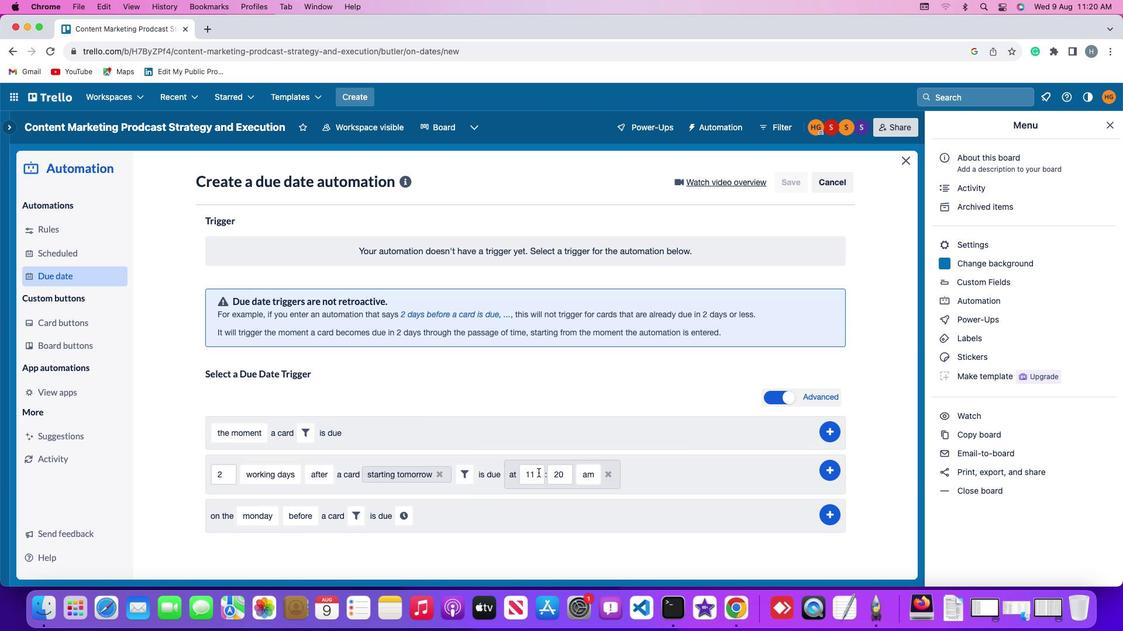 
Action: Mouse pressed left at (542, 474)
Screenshot: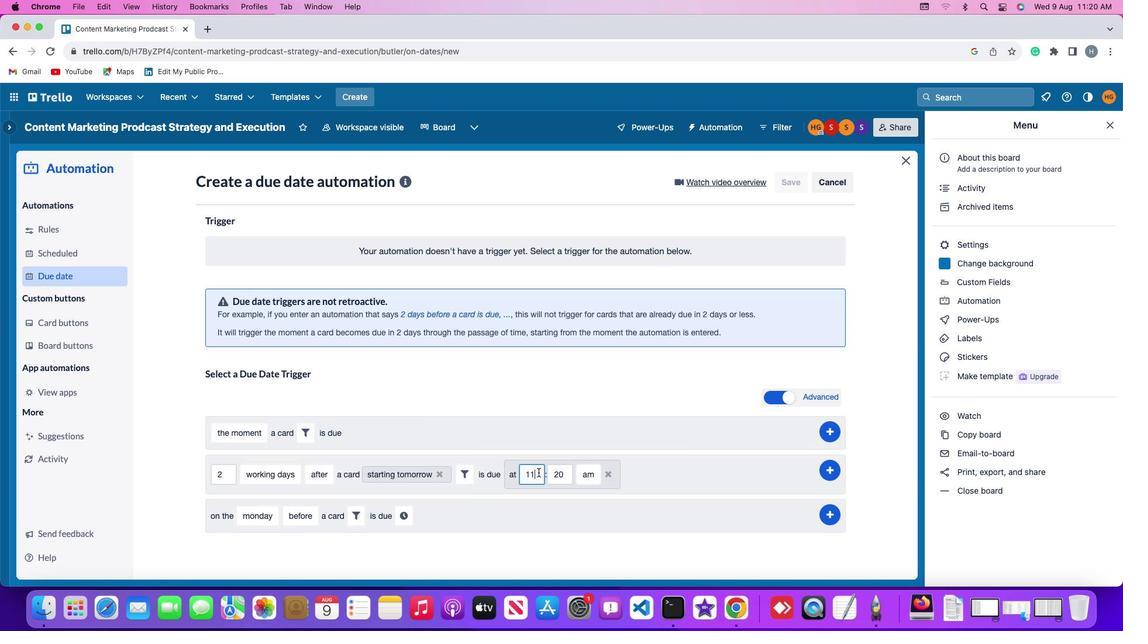 
Action: Mouse moved to (539, 474)
Screenshot: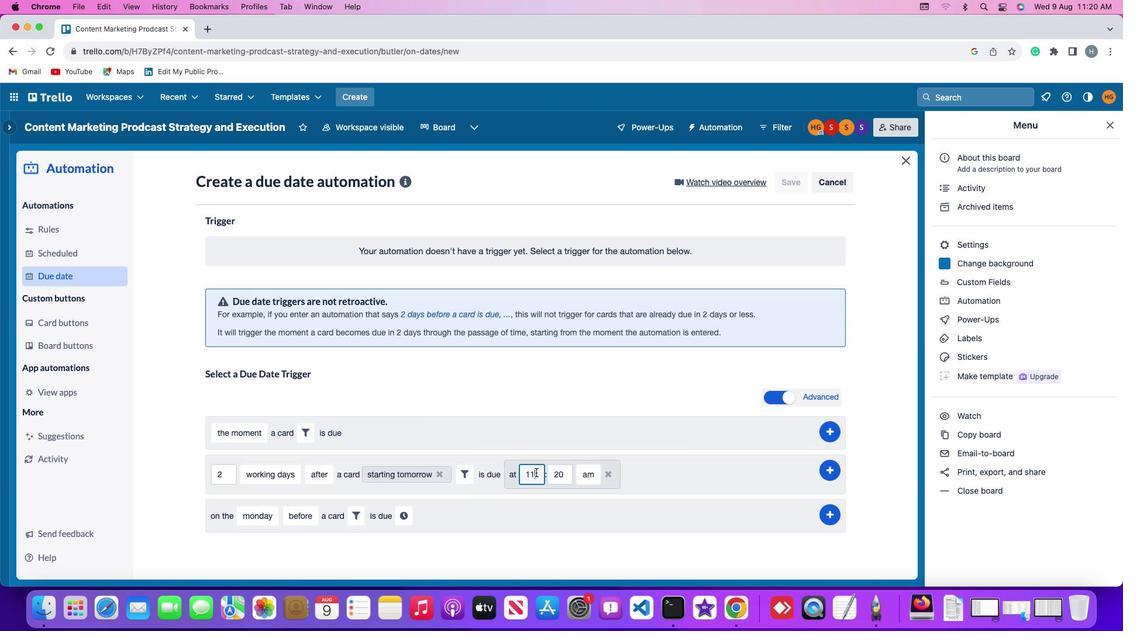 
Action: Key pressed Key.backspaceKey.backspace'1''1'
Screenshot: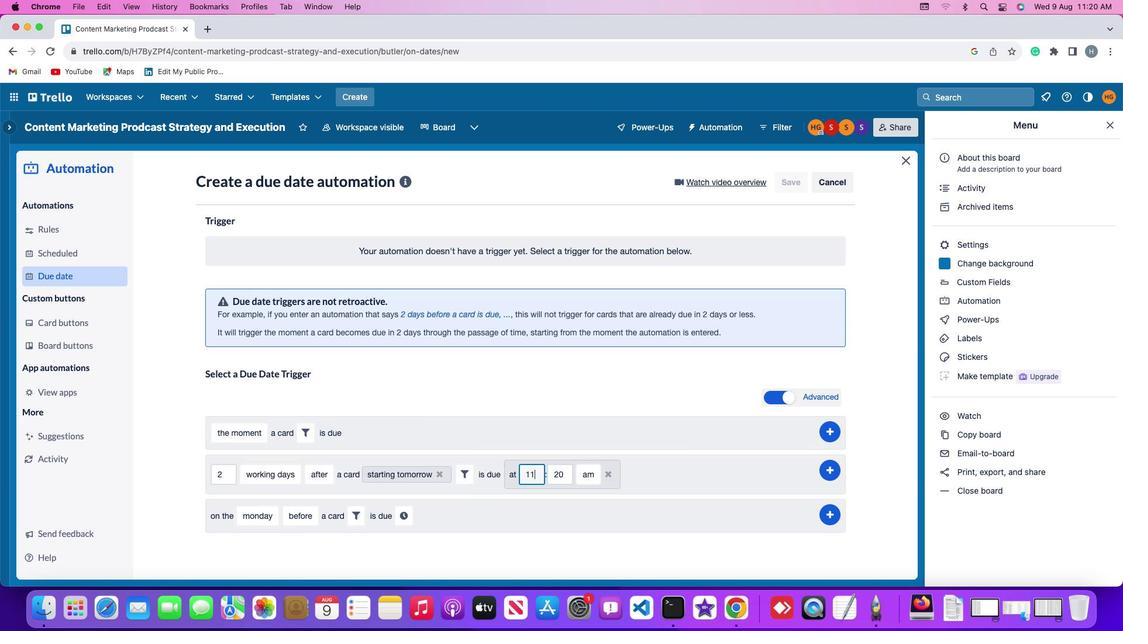 
Action: Mouse moved to (571, 474)
Screenshot: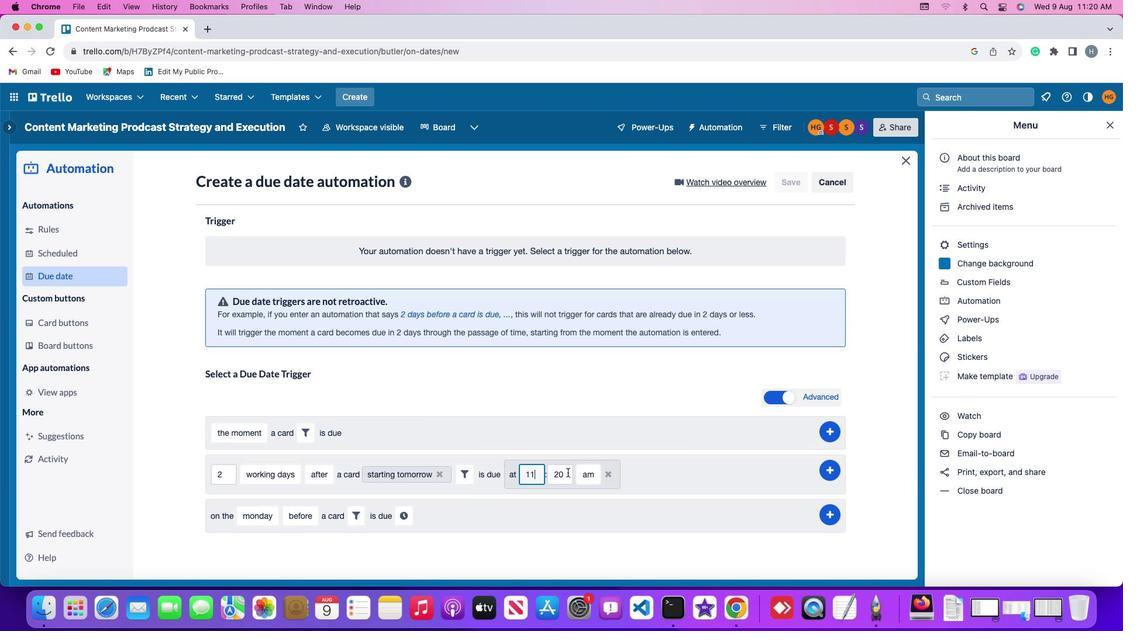 
Action: Mouse pressed left at (571, 474)
Screenshot: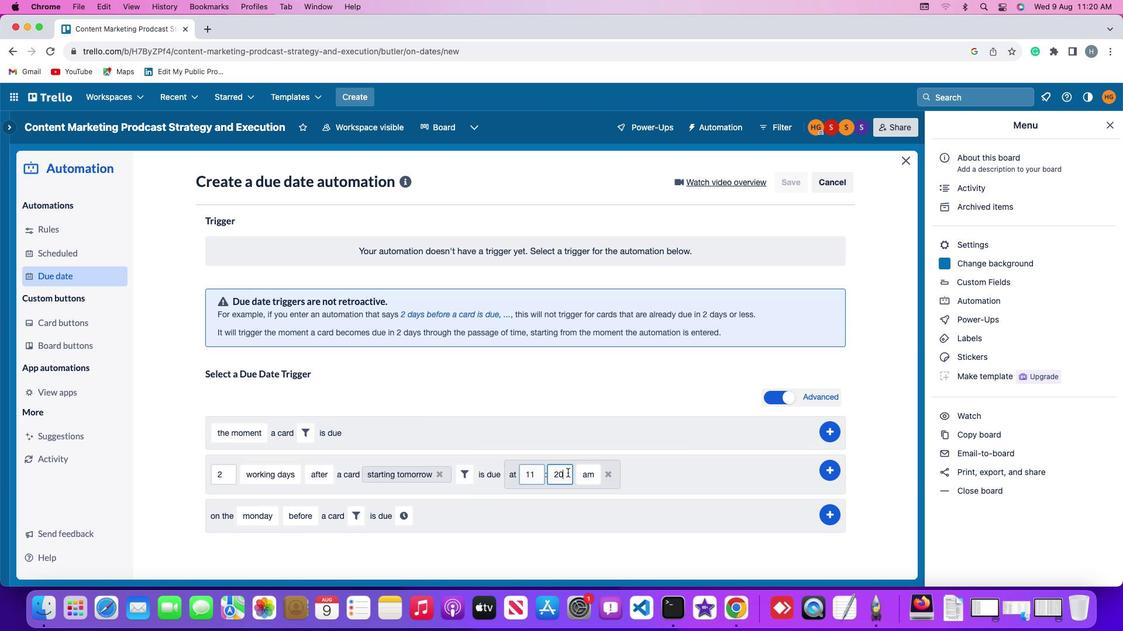 
Action: Key pressed Key.backspaceKey.backspace
Screenshot: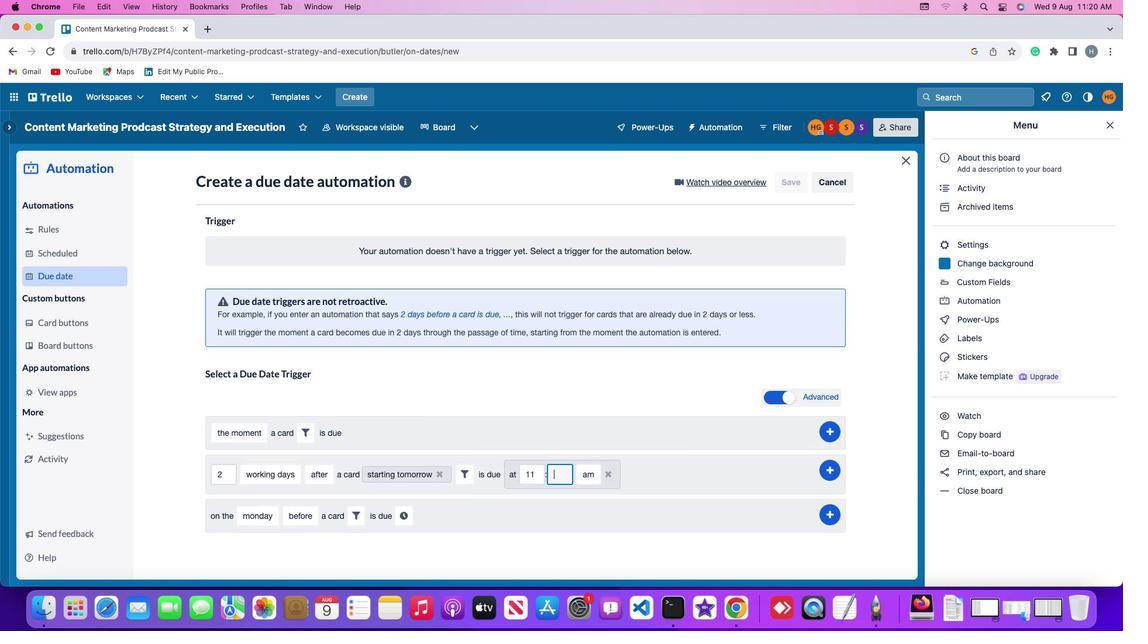 
Action: Mouse moved to (571, 474)
Screenshot: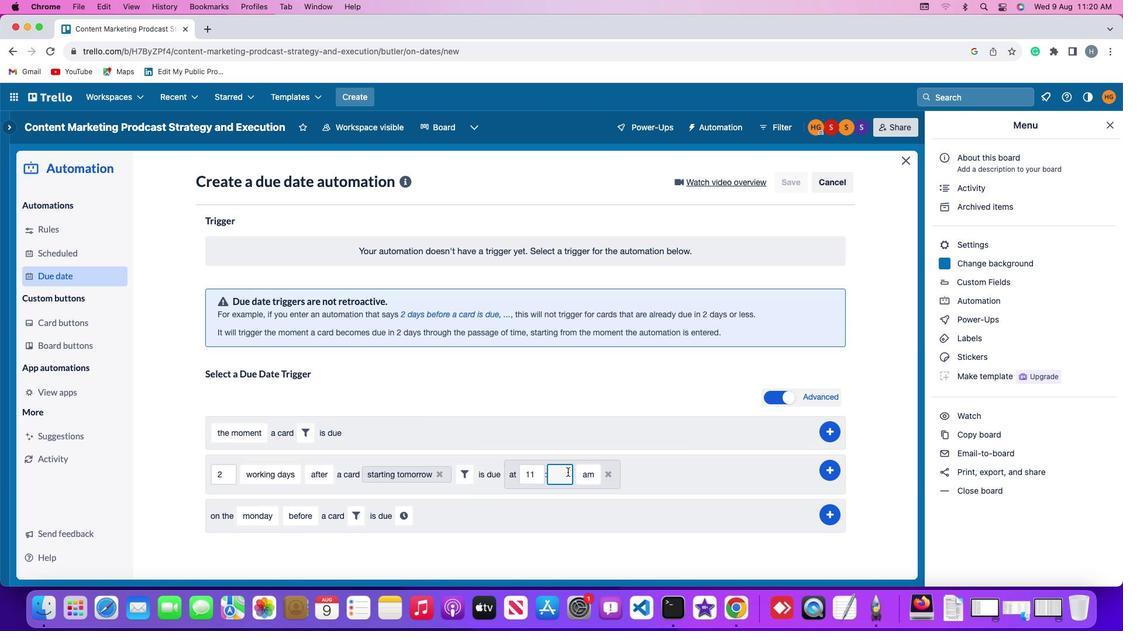 
Action: Key pressed '0''0'
Screenshot: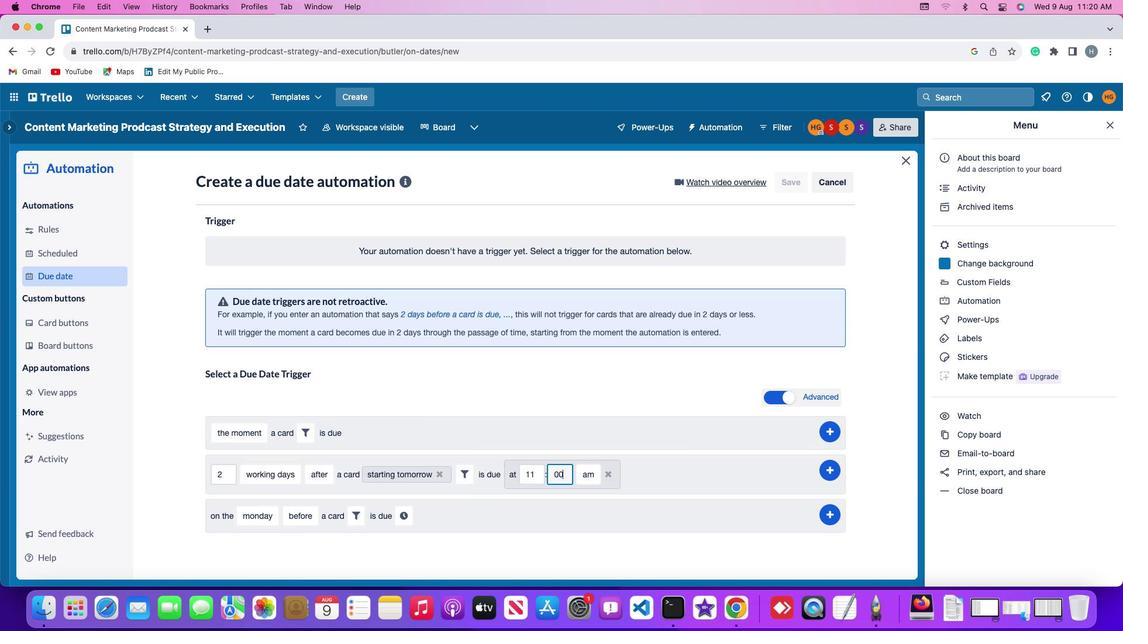 
Action: Mouse moved to (593, 476)
Screenshot: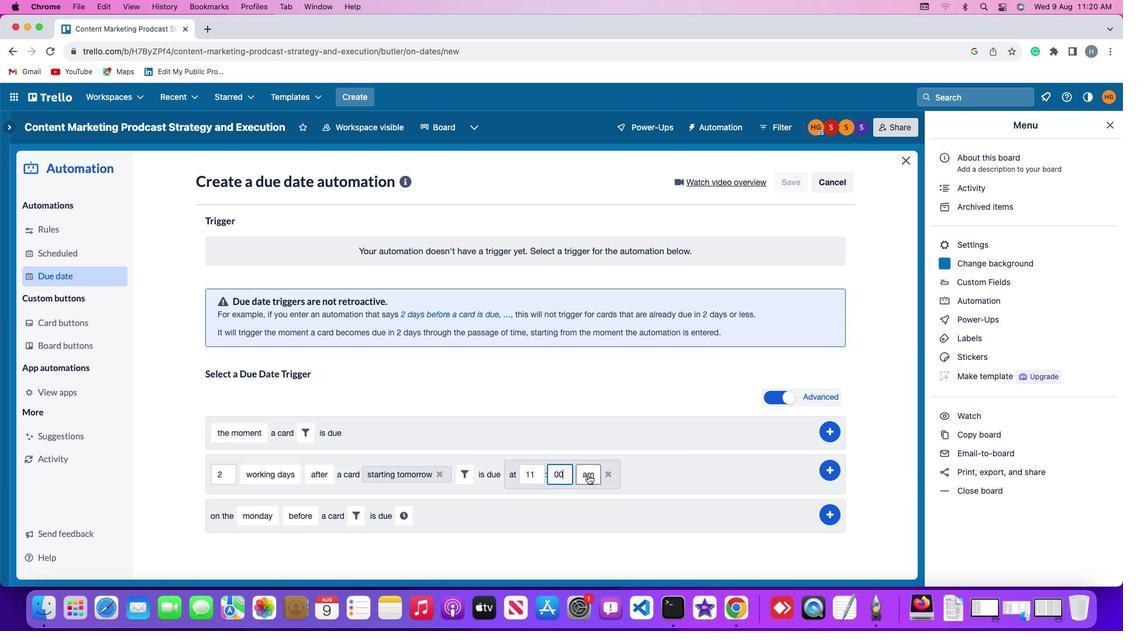 
Action: Mouse pressed left at (593, 476)
Screenshot: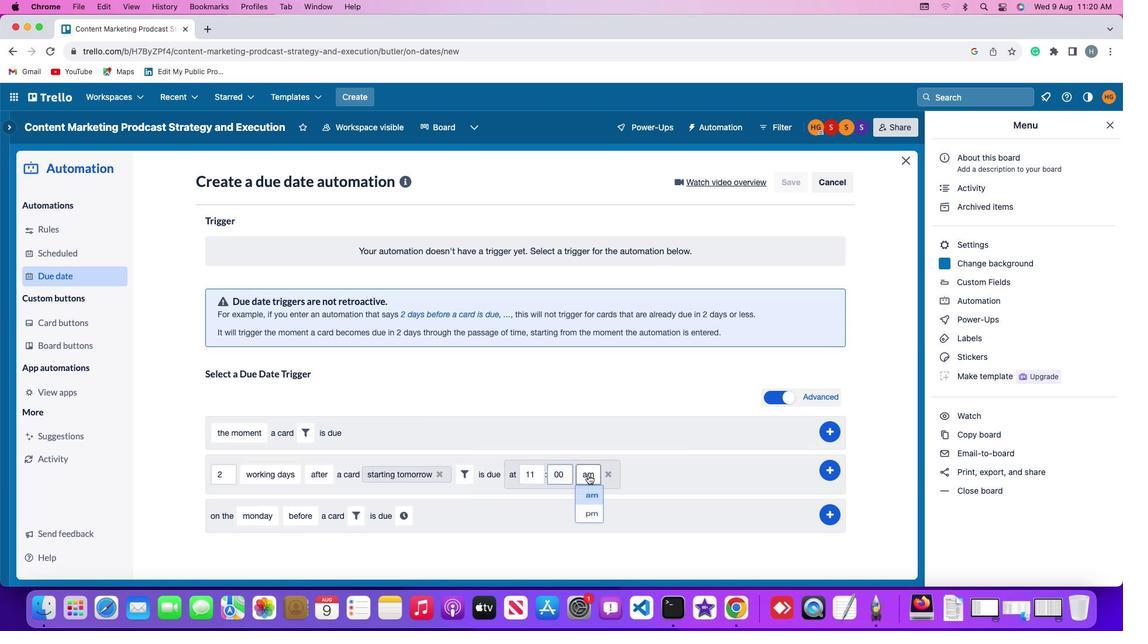 
Action: Mouse moved to (597, 496)
Screenshot: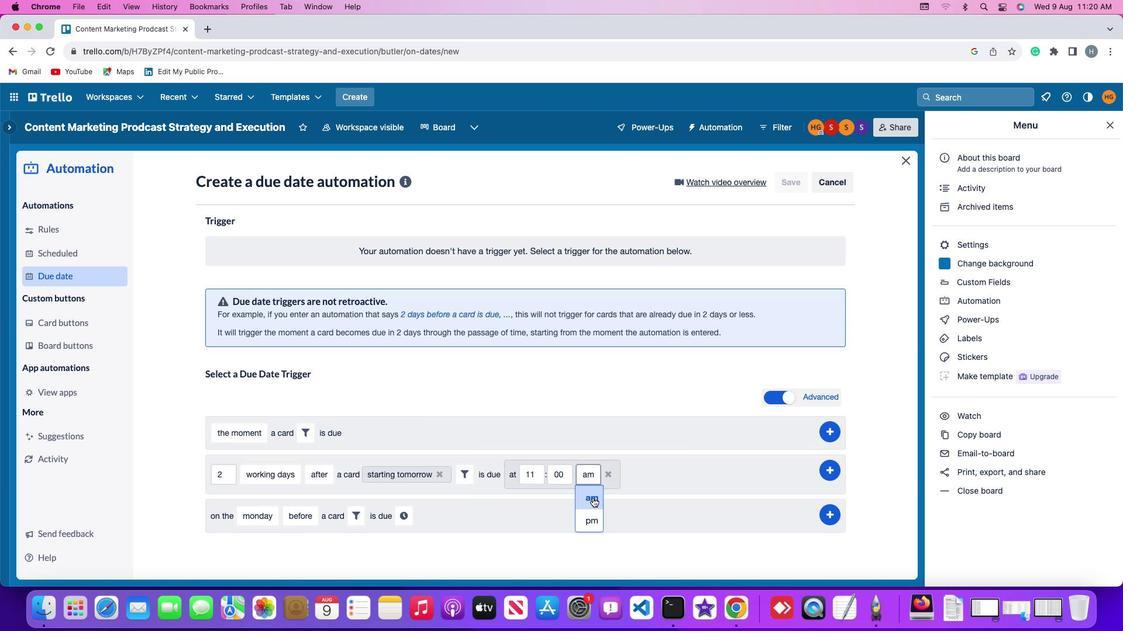 
Action: Mouse pressed left at (597, 496)
Screenshot: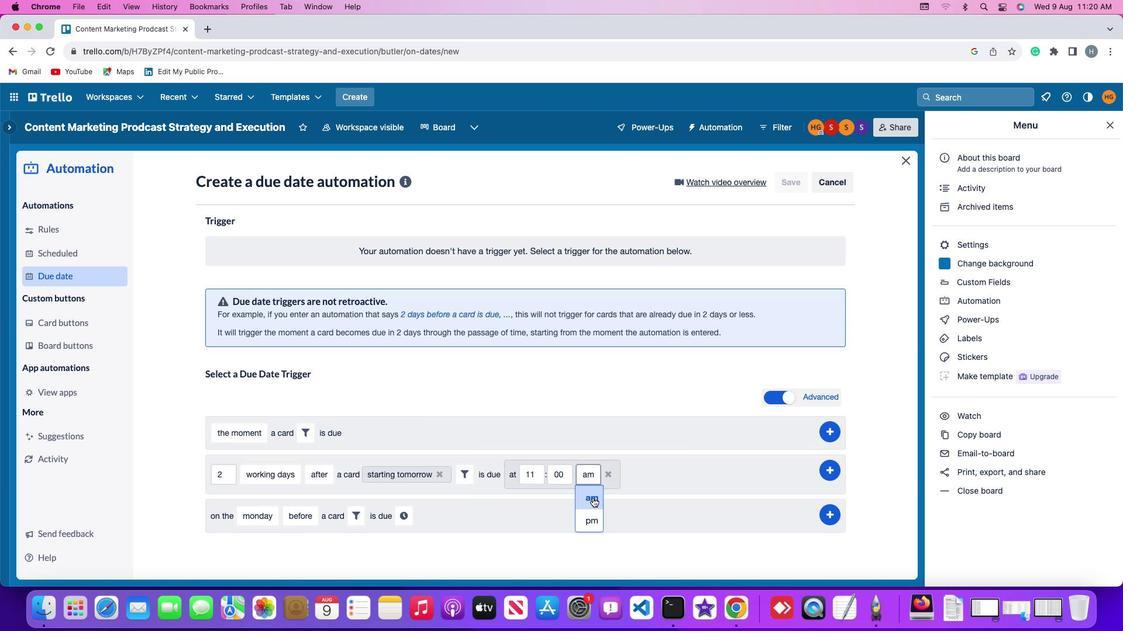 
Action: Mouse moved to (841, 472)
Screenshot: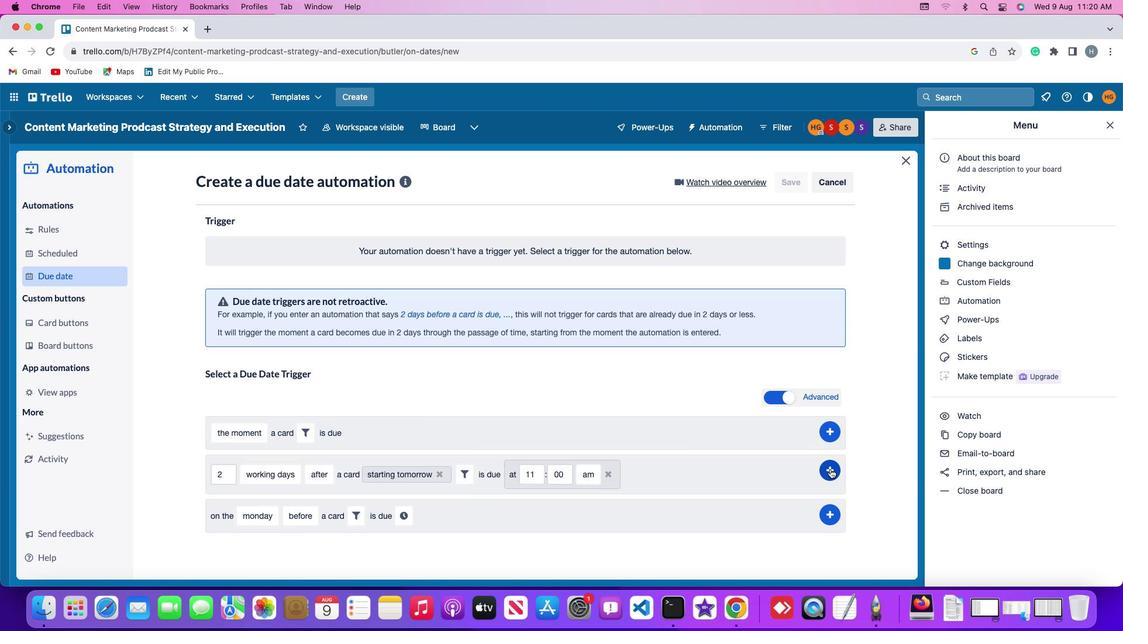 
Action: Mouse pressed left at (841, 472)
Screenshot: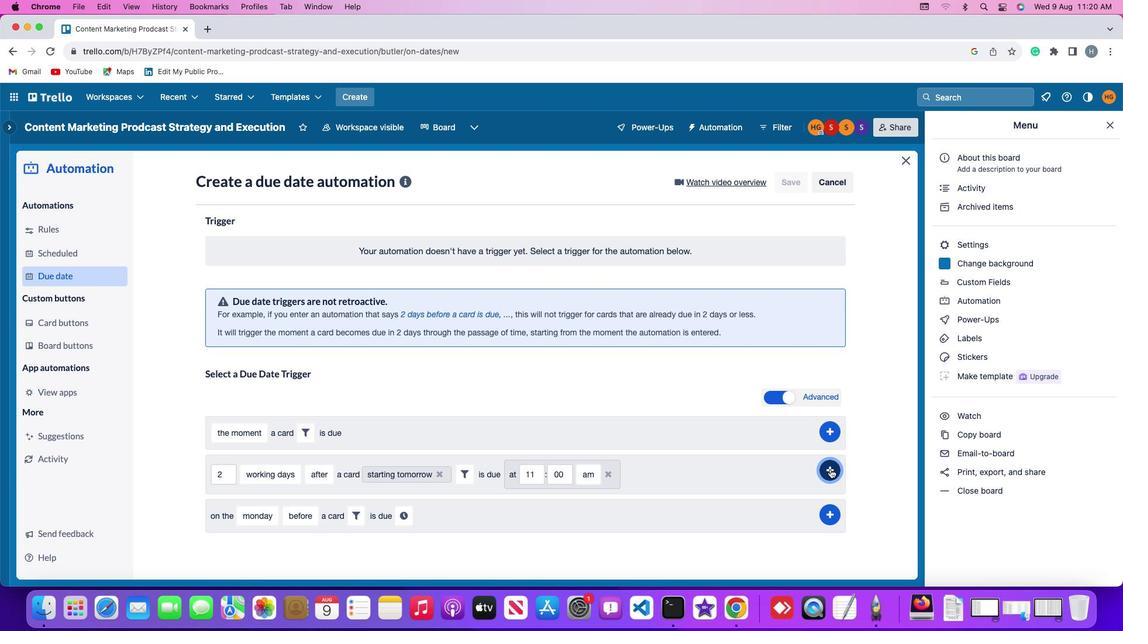 
Action: Mouse moved to (906, 386)
Screenshot: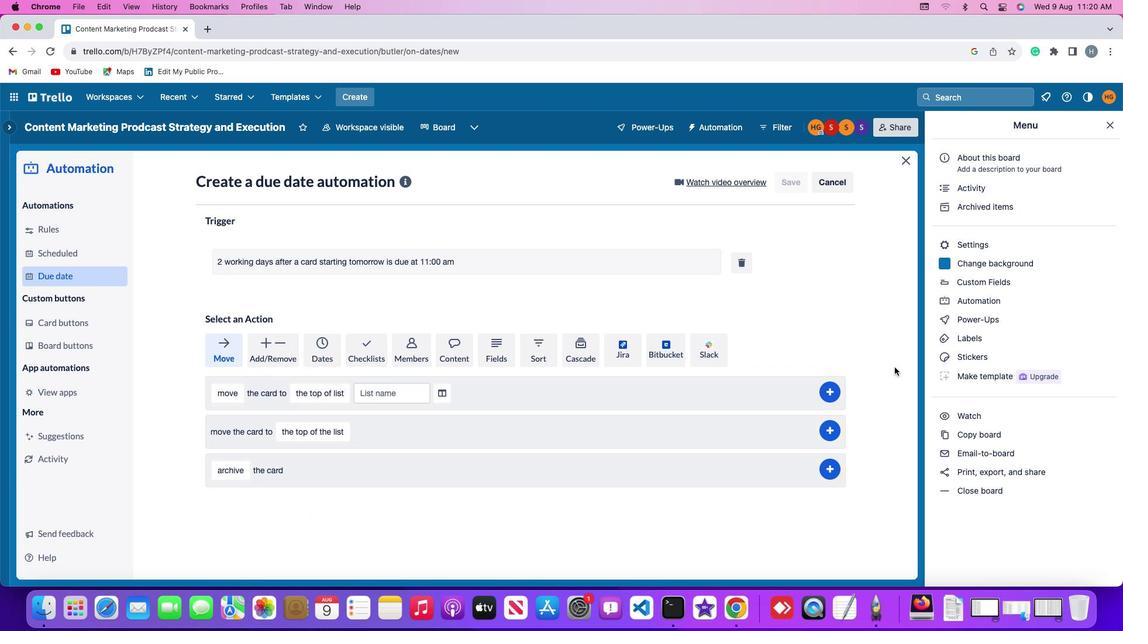 
